 Task: Change the Unicode version to 30 in the integrated.
Action: Mouse moved to (24, 544)
Screenshot: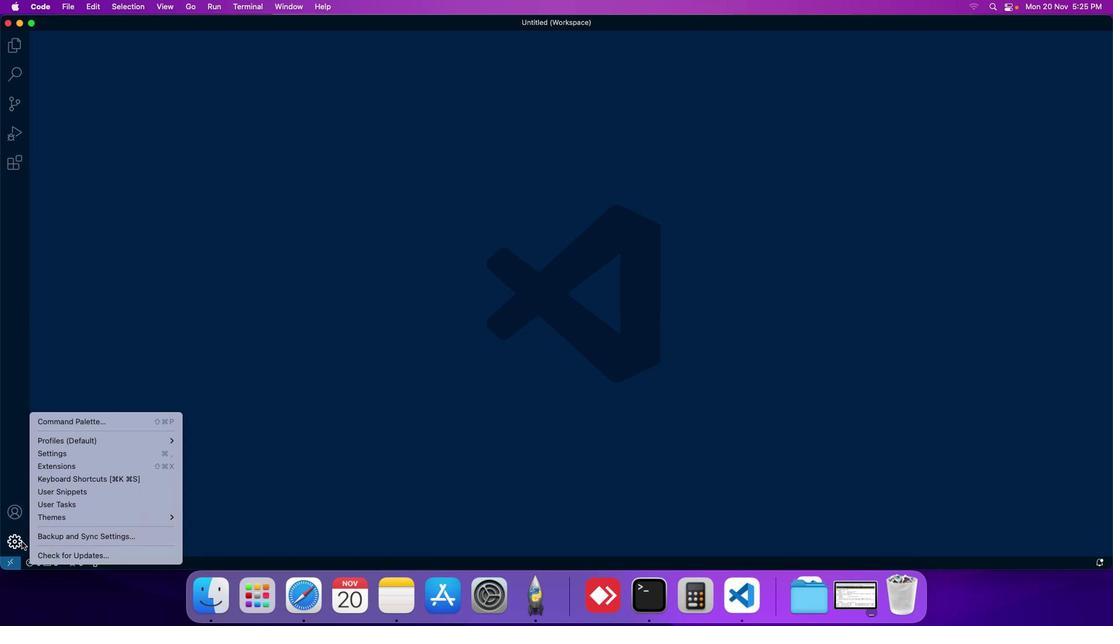 
Action: Mouse pressed left at (24, 544)
Screenshot: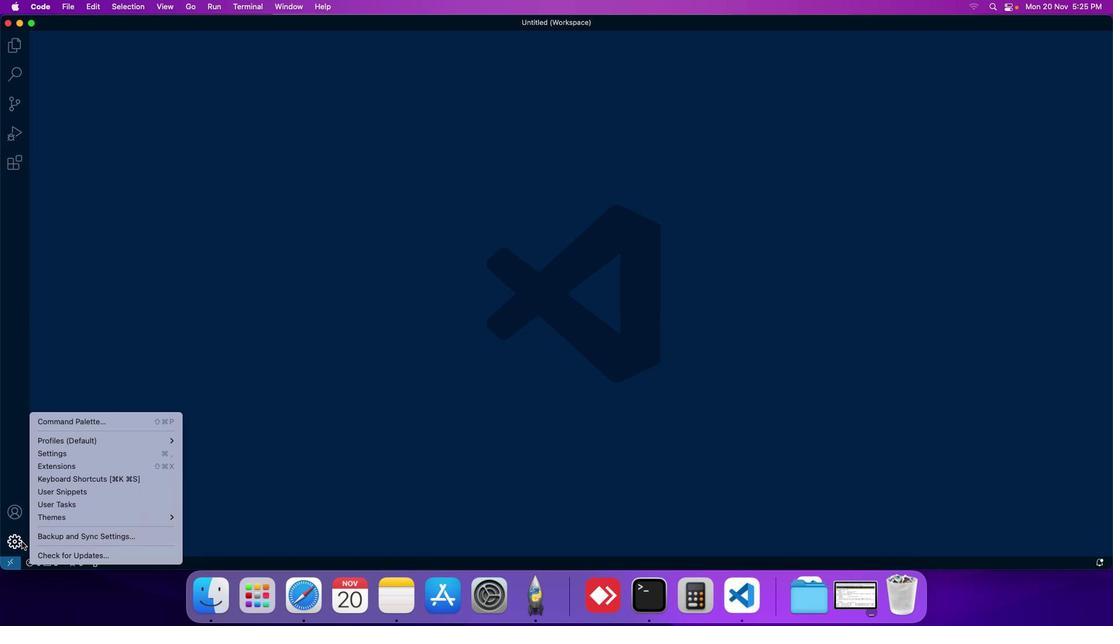 
Action: Mouse moved to (45, 461)
Screenshot: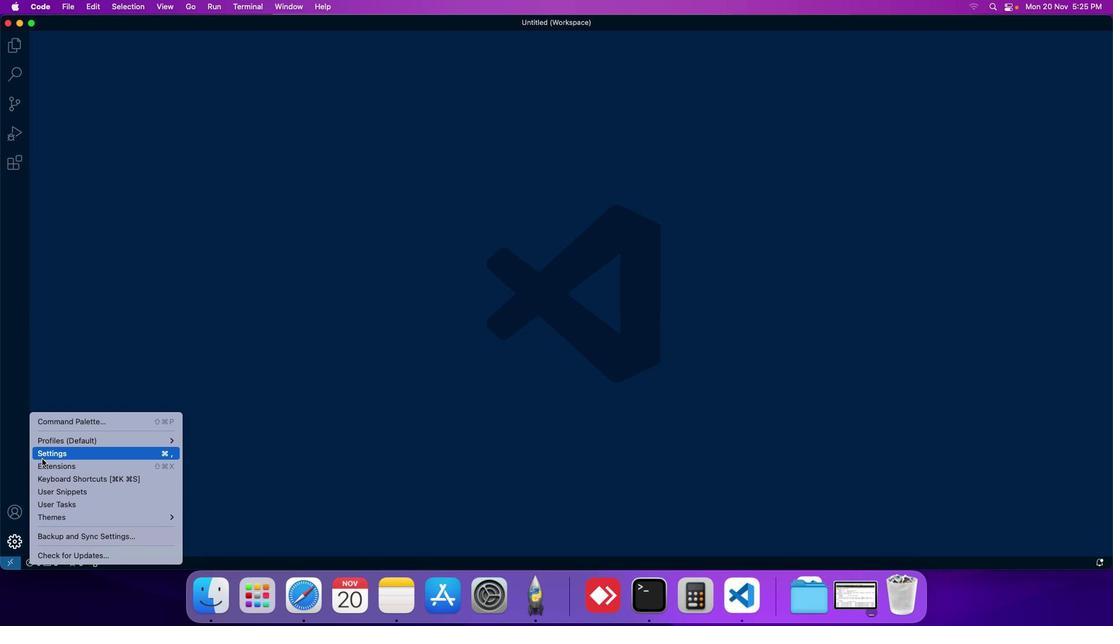 
Action: Mouse pressed left at (45, 461)
Screenshot: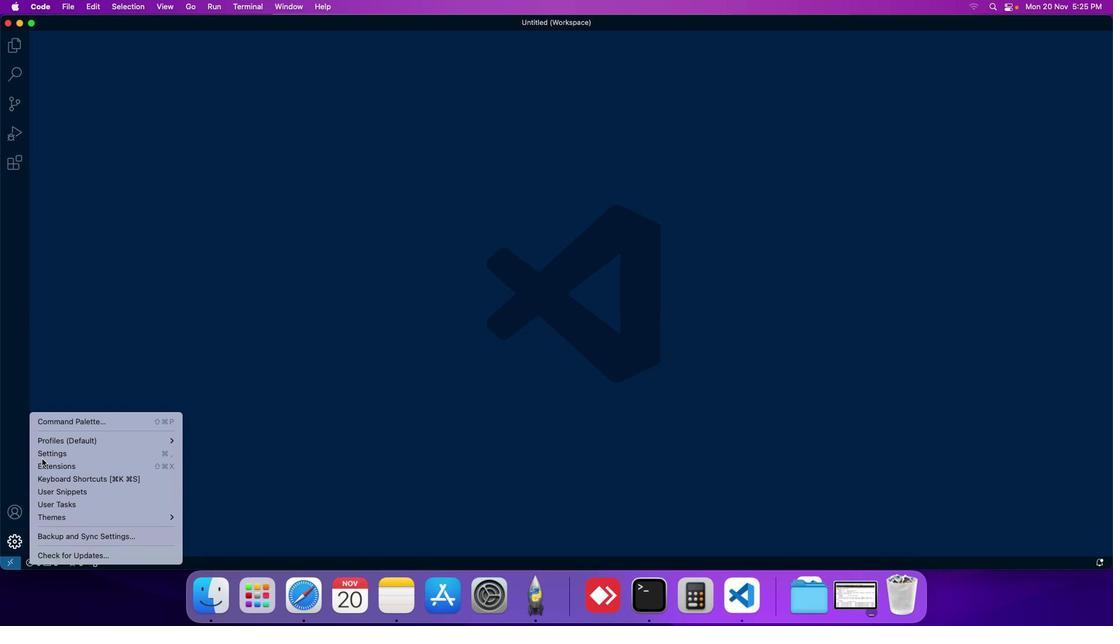 
Action: Mouse moved to (282, 96)
Screenshot: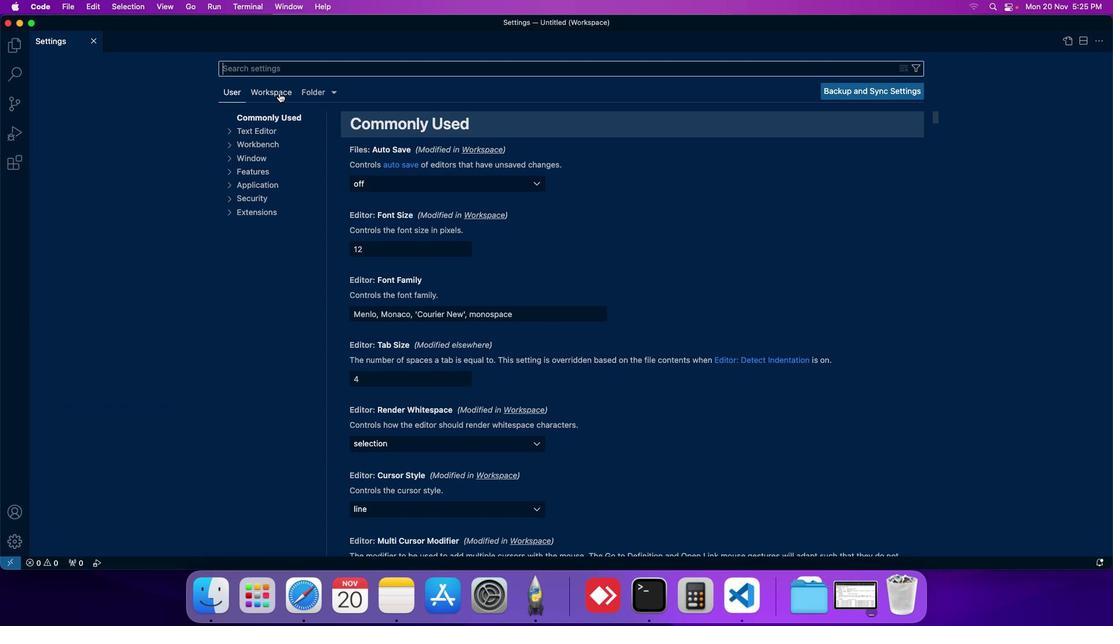 
Action: Mouse pressed left at (282, 96)
Screenshot: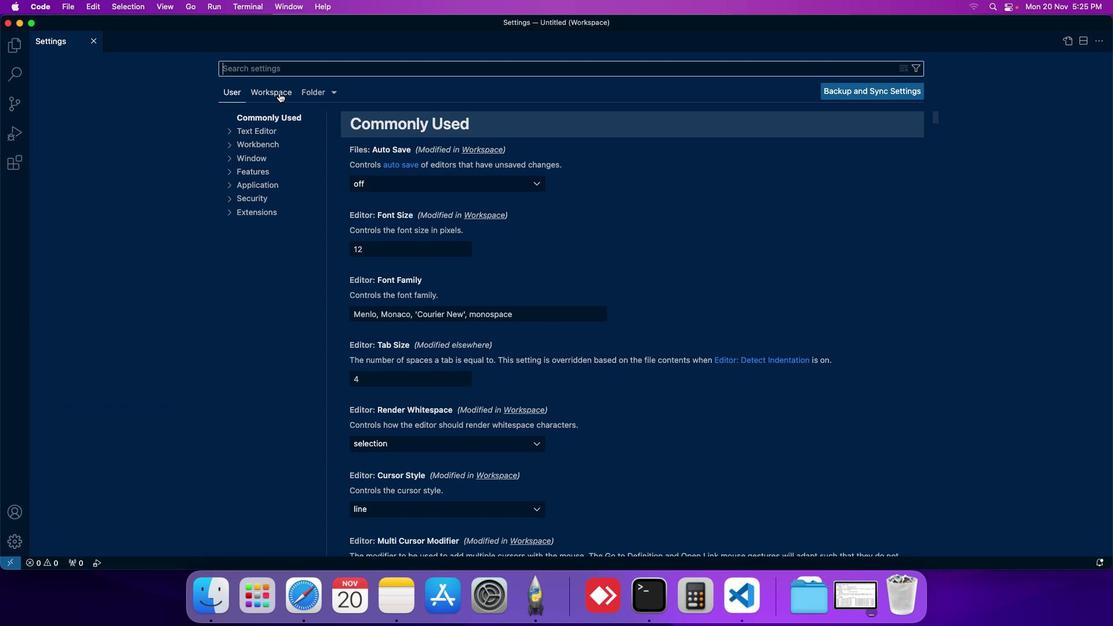 
Action: Mouse moved to (258, 172)
Screenshot: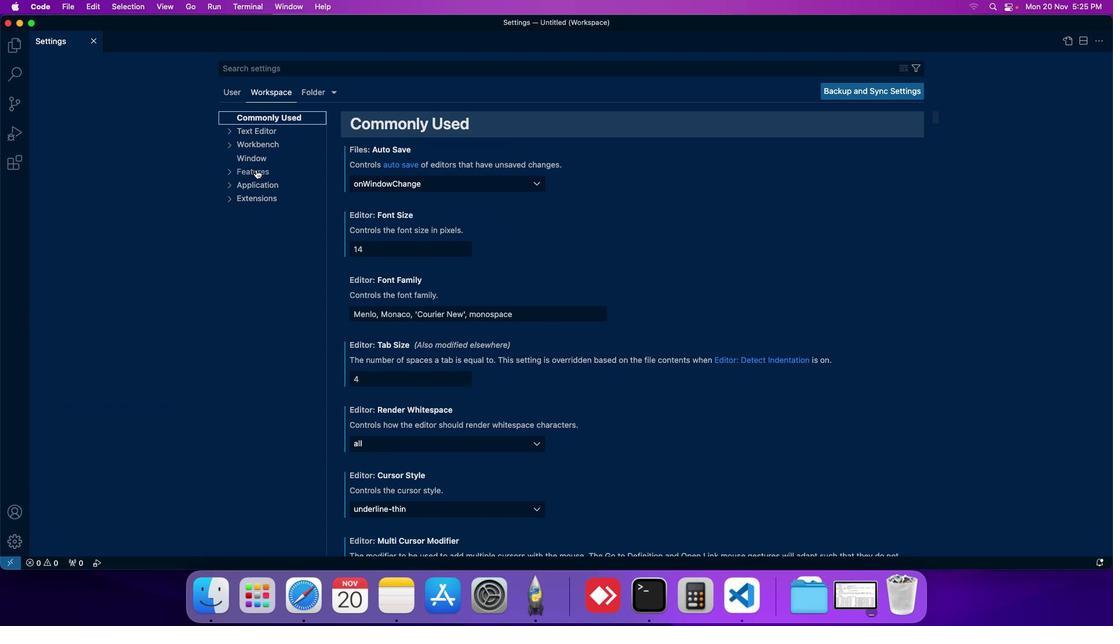 
Action: Mouse pressed left at (258, 172)
Screenshot: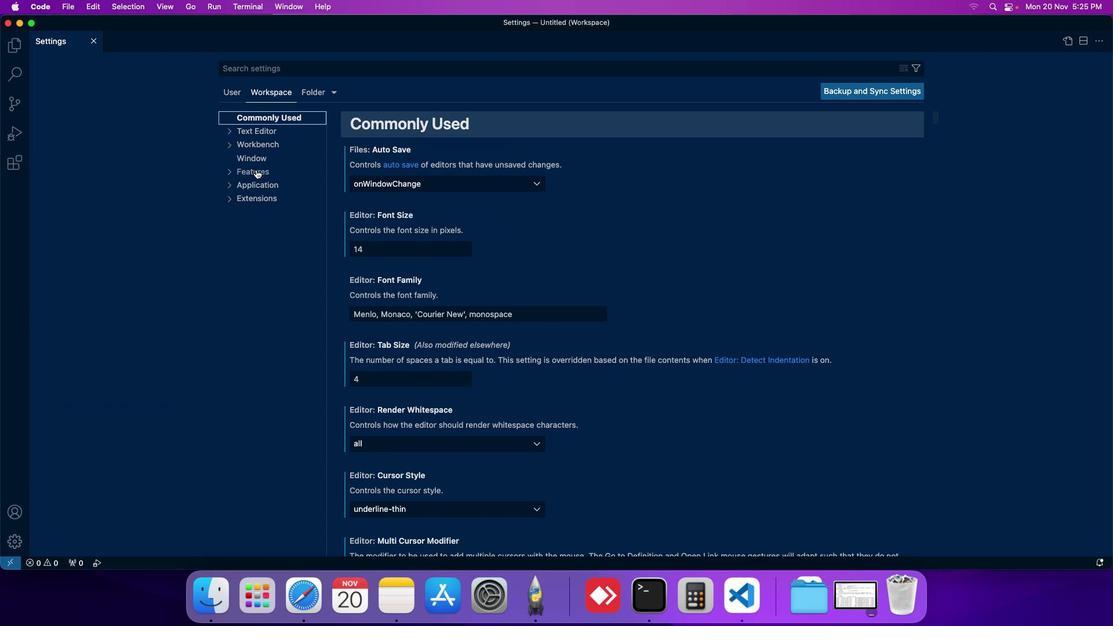 
Action: Mouse moved to (267, 279)
Screenshot: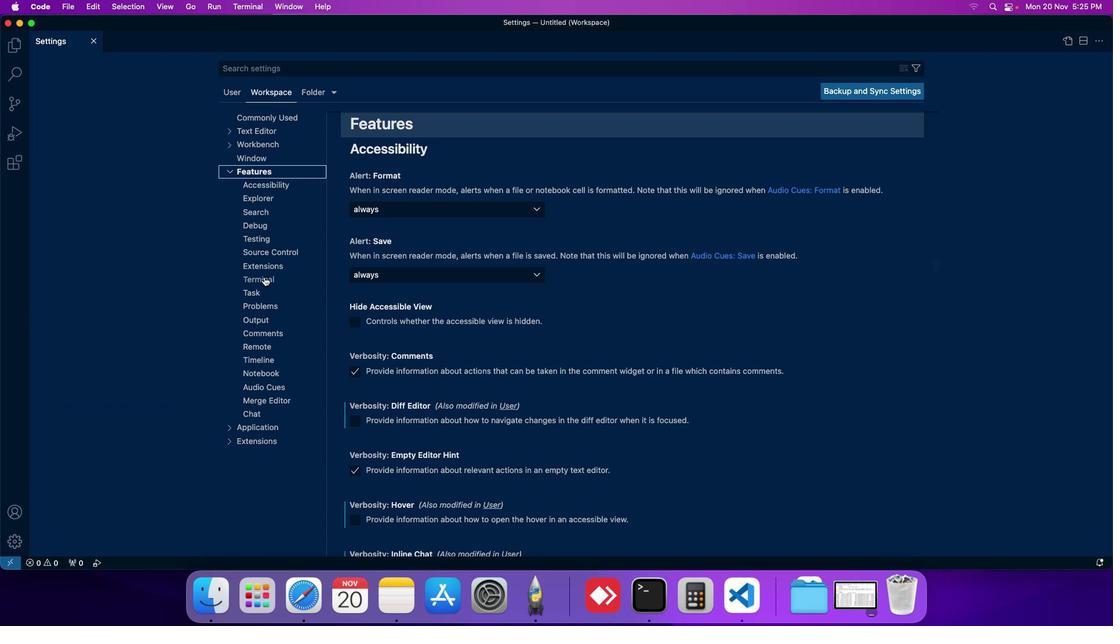 
Action: Mouse pressed left at (267, 279)
Screenshot: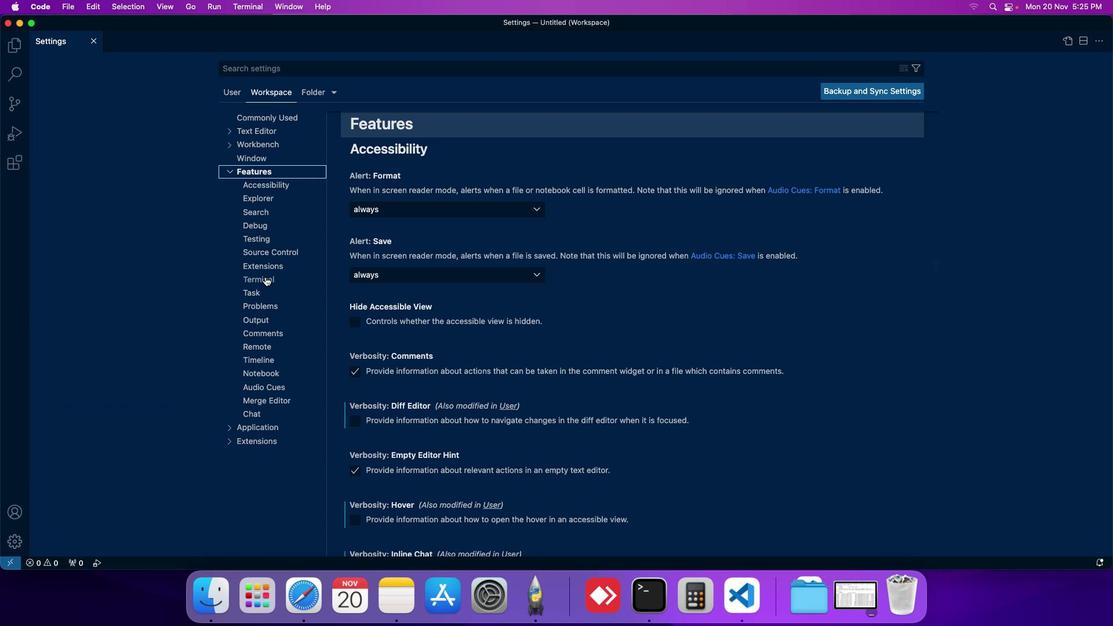 
Action: Mouse moved to (391, 333)
Screenshot: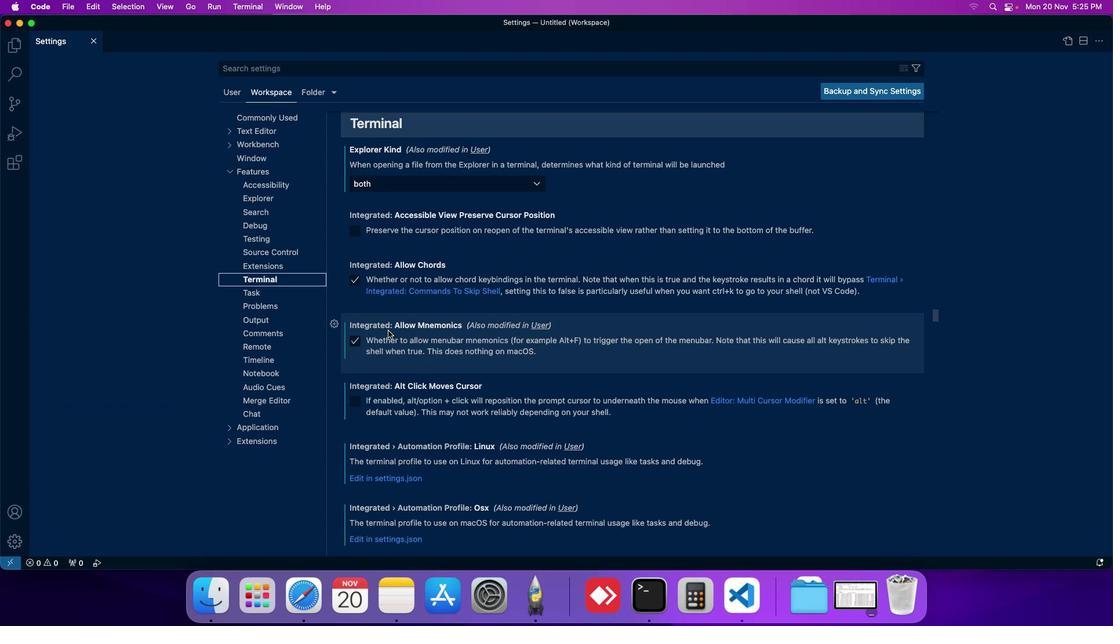 
Action: Mouse scrolled (391, 333) with delta (2, 2)
Screenshot: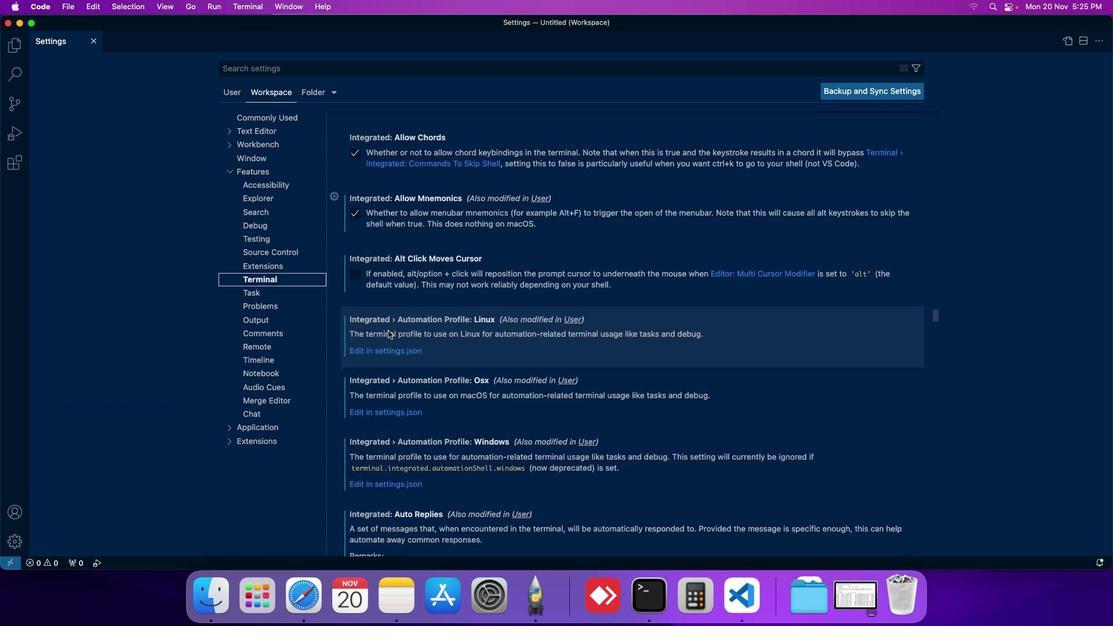 
Action: Mouse scrolled (391, 333) with delta (2, 2)
Screenshot: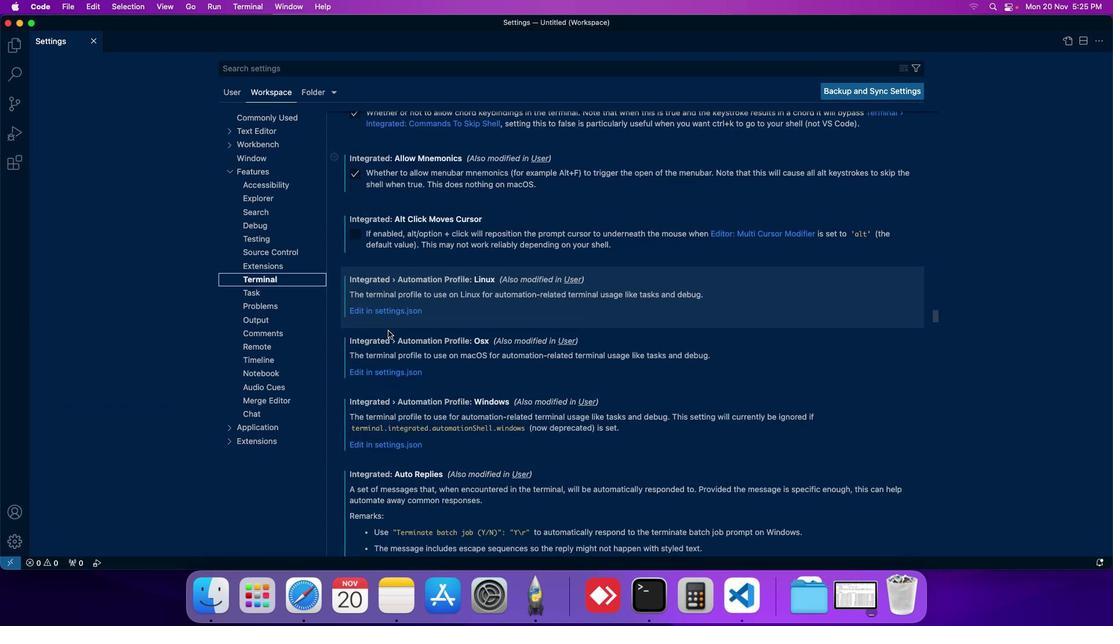 
Action: Mouse scrolled (391, 333) with delta (2, 2)
Screenshot: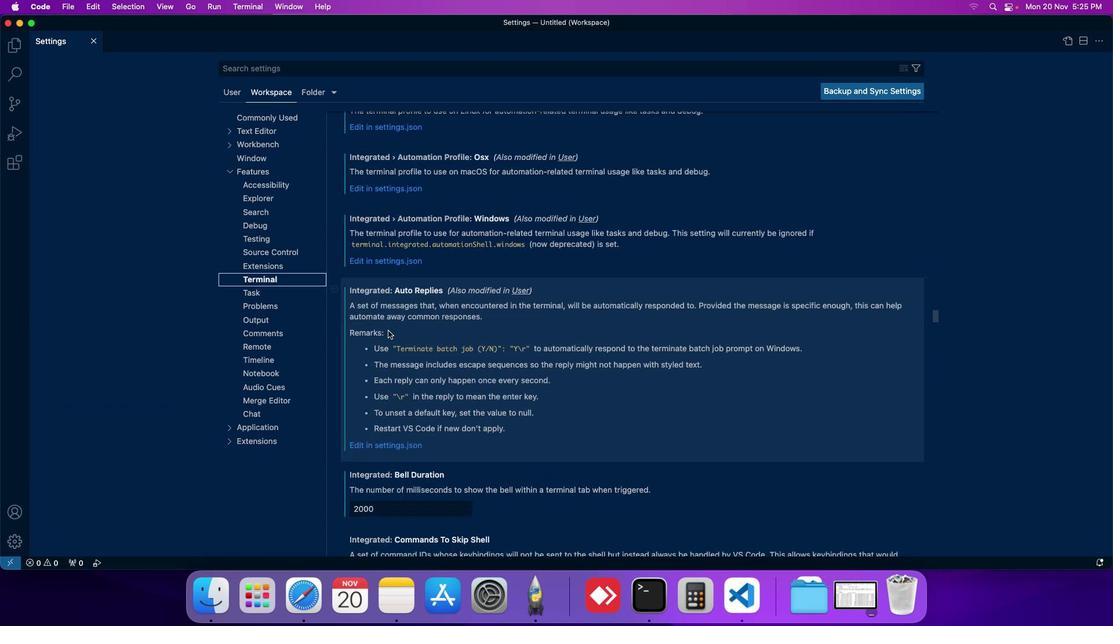 
Action: Mouse scrolled (391, 333) with delta (2, 2)
Screenshot: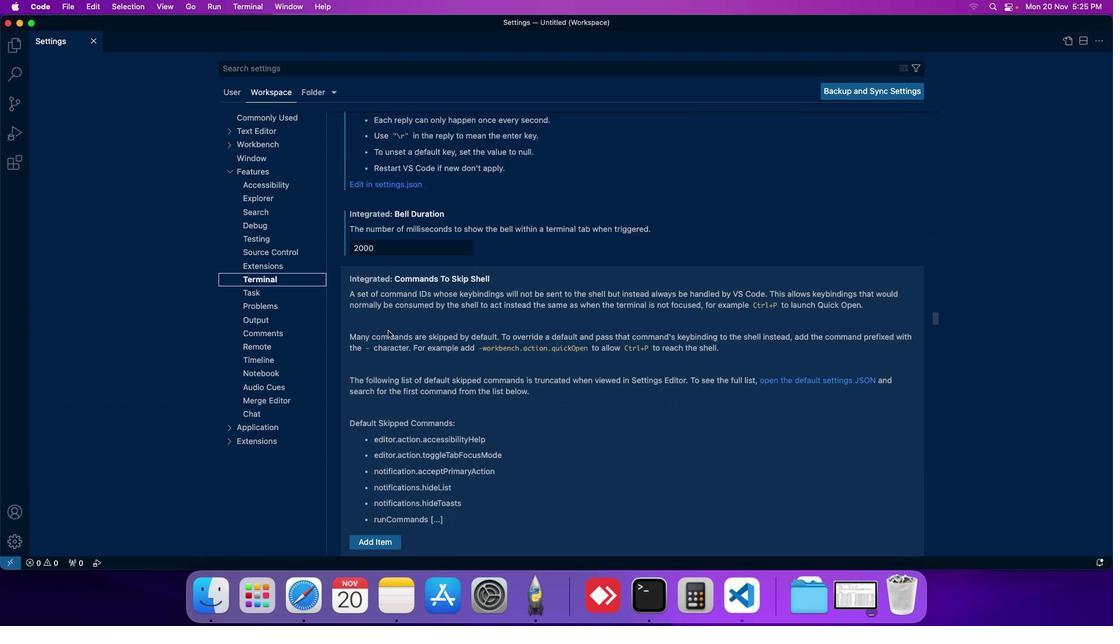 
Action: Mouse scrolled (391, 333) with delta (2, 2)
Screenshot: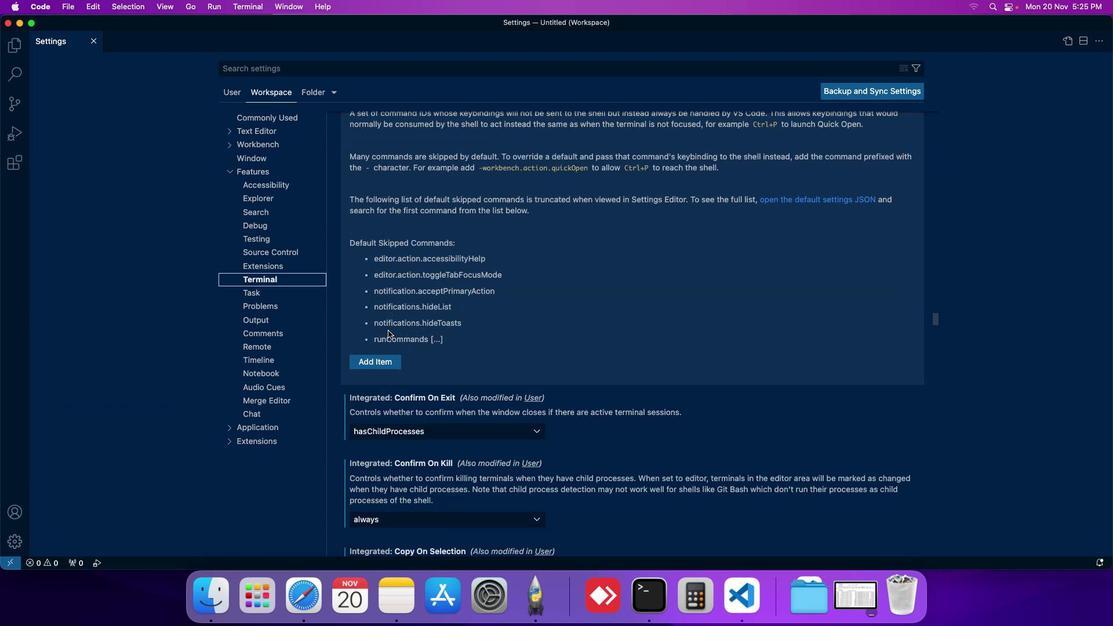 
Action: Mouse scrolled (391, 333) with delta (2, 2)
Screenshot: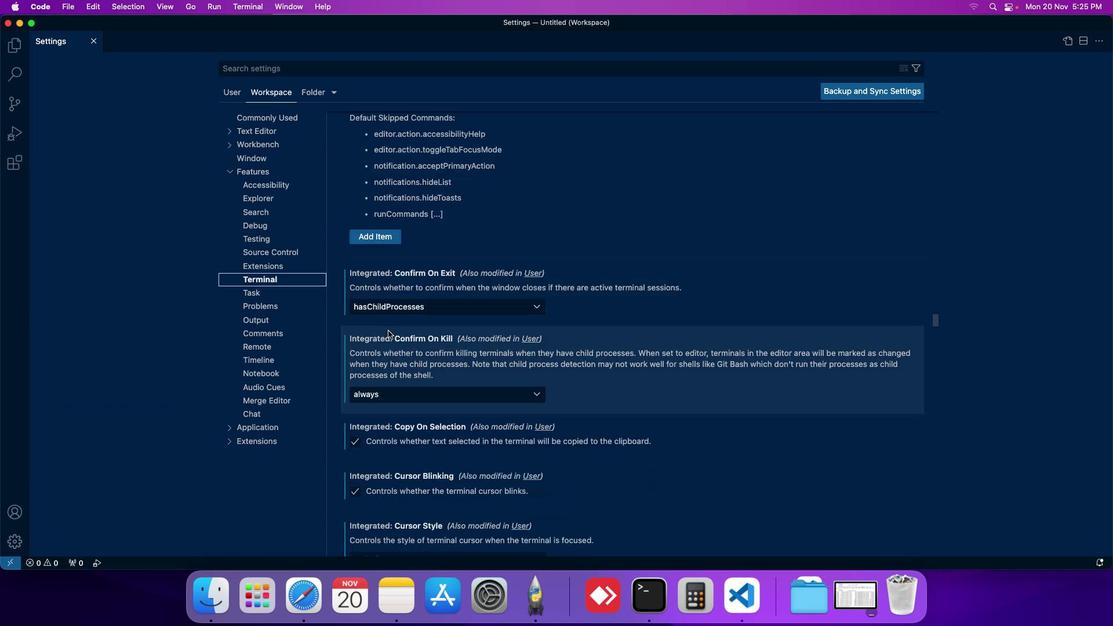 
Action: Mouse scrolled (391, 333) with delta (2, 2)
Screenshot: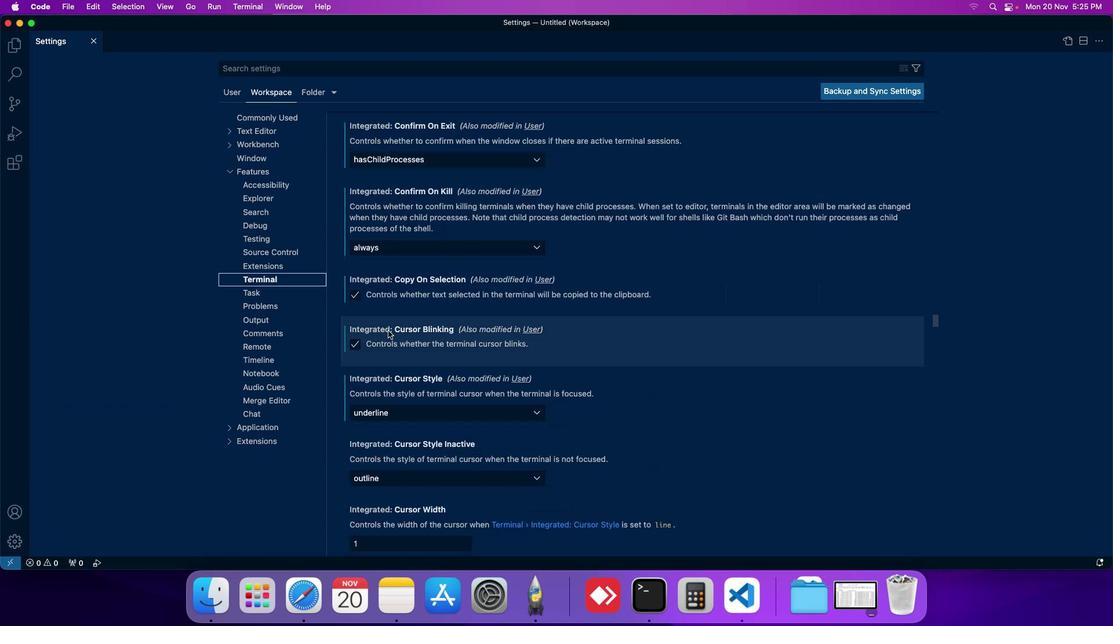 
Action: Mouse scrolled (391, 333) with delta (2, 2)
Screenshot: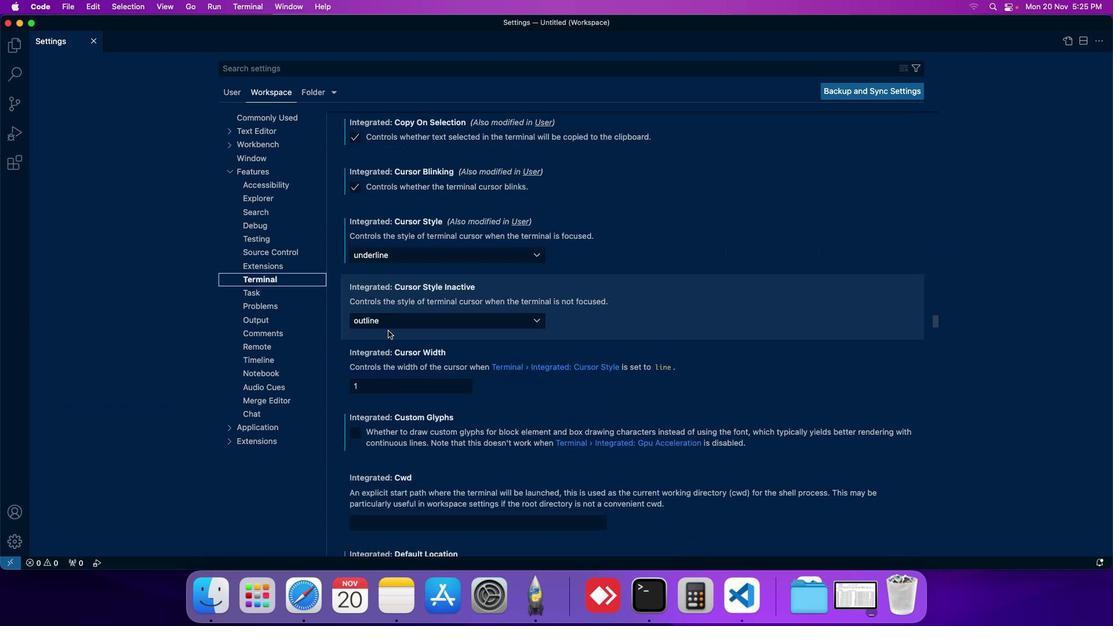 
Action: Mouse scrolled (391, 333) with delta (2, 2)
Screenshot: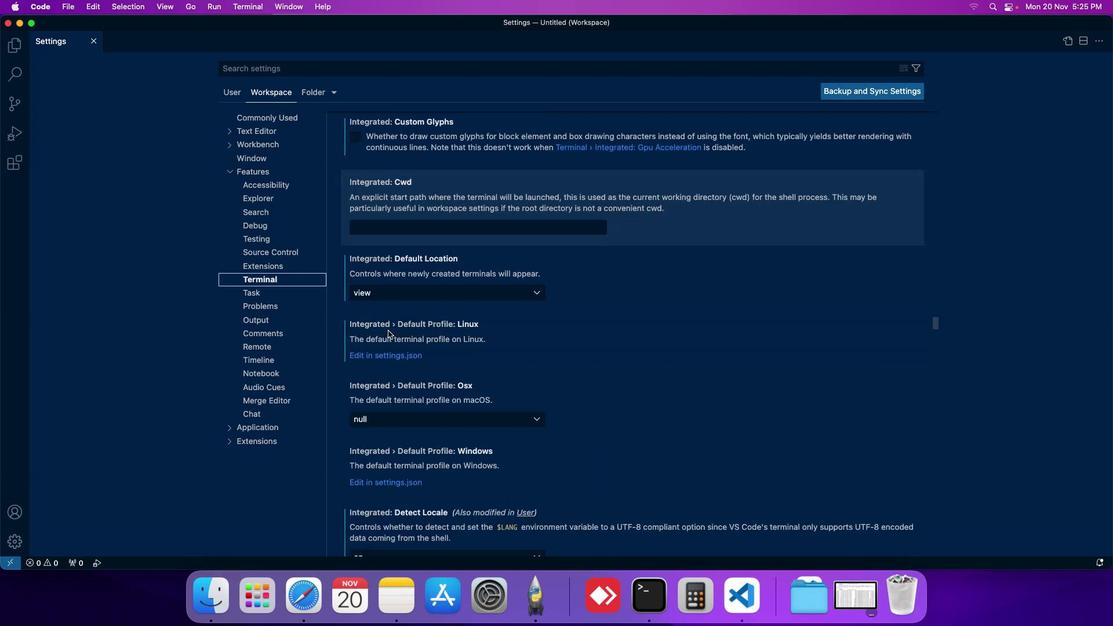 
Action: Mouse scrolled (391, 333) with delta (2, 2)
Screenshot: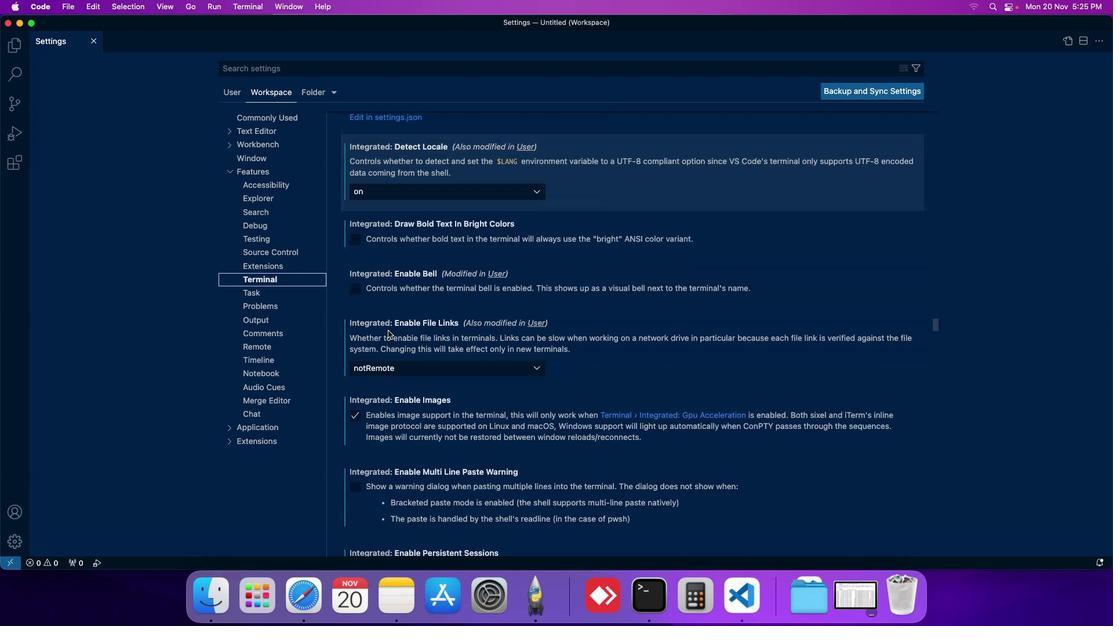 
Action: Mouse scrolled (391, 333) with delta (2, 1)
Screenshot: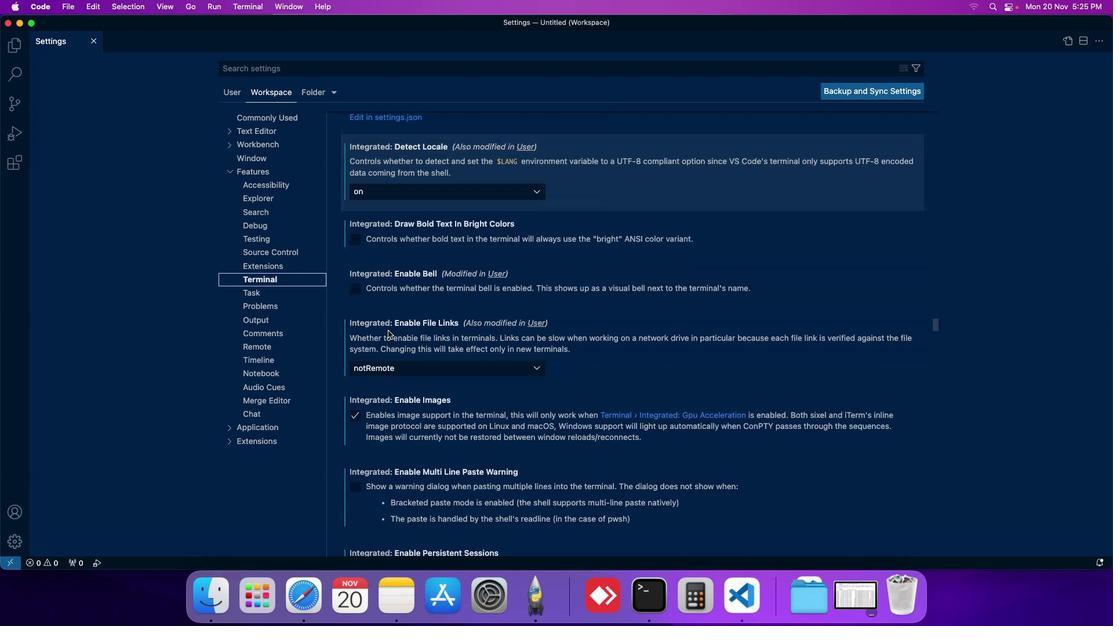 
Action: Mouse scrolled (391, 333) with delta (2, 0)
Screenshot: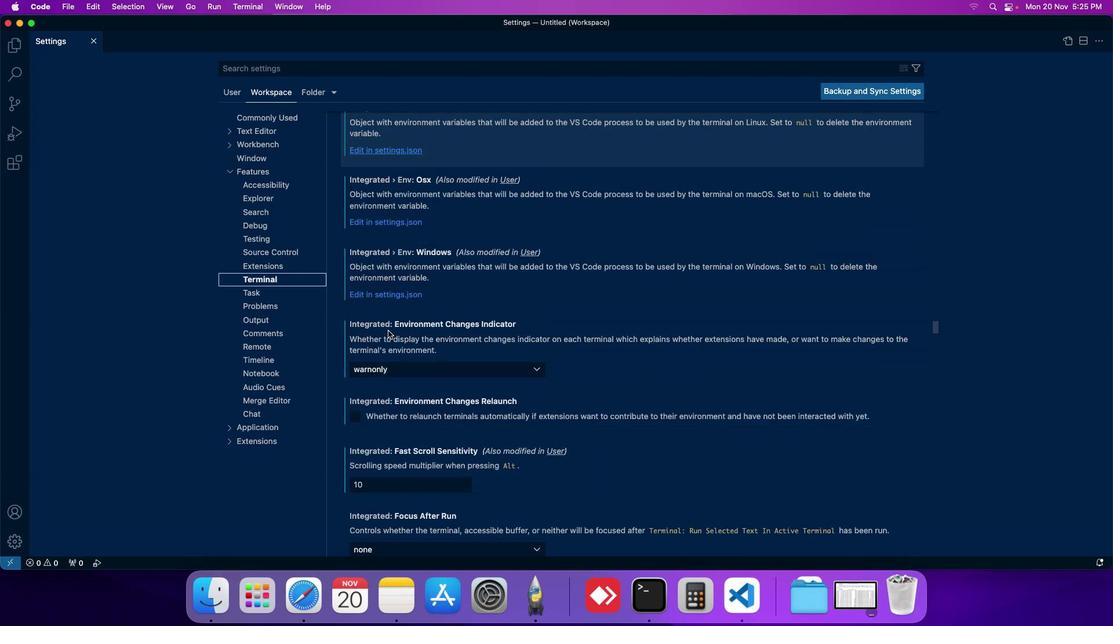 
Action: Mouse scrolled (391, 333) with delta (2, 2)
Screenshot: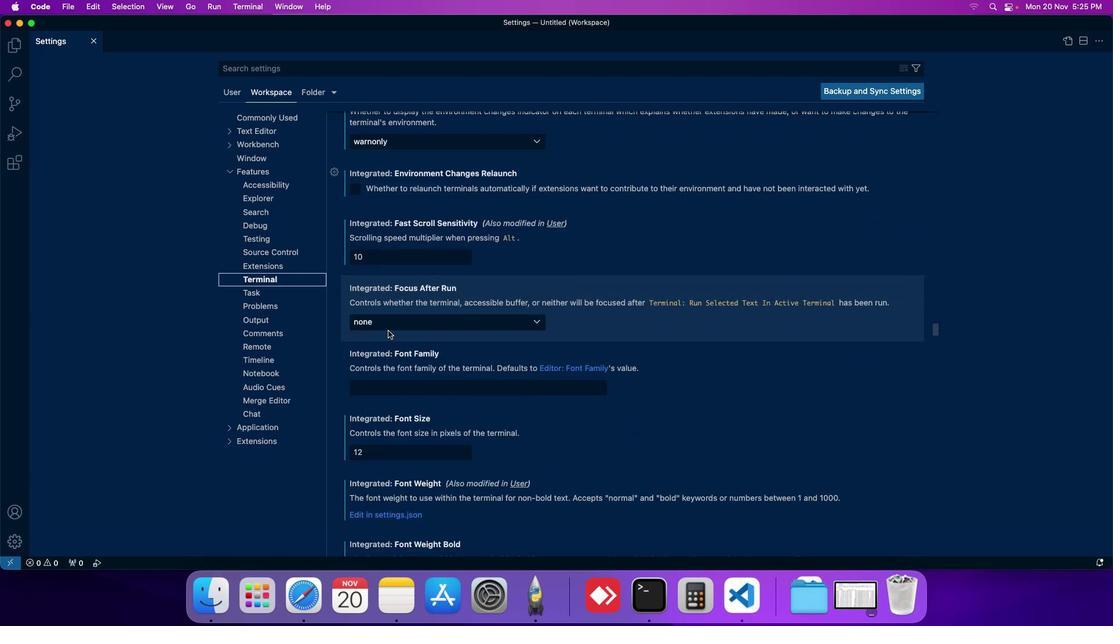 
Action: Mouse scrolled (391, 333) with delta (2, 2)
Screenshot: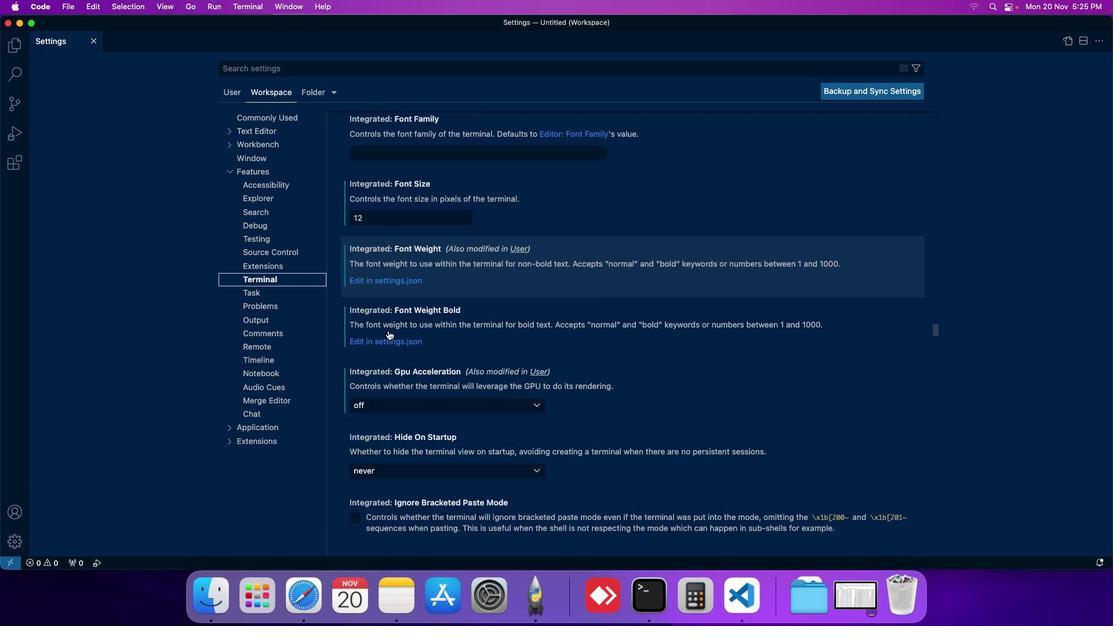
Action: Mouse scrolled (391, 333) with delta (2, 1)
Screenshot: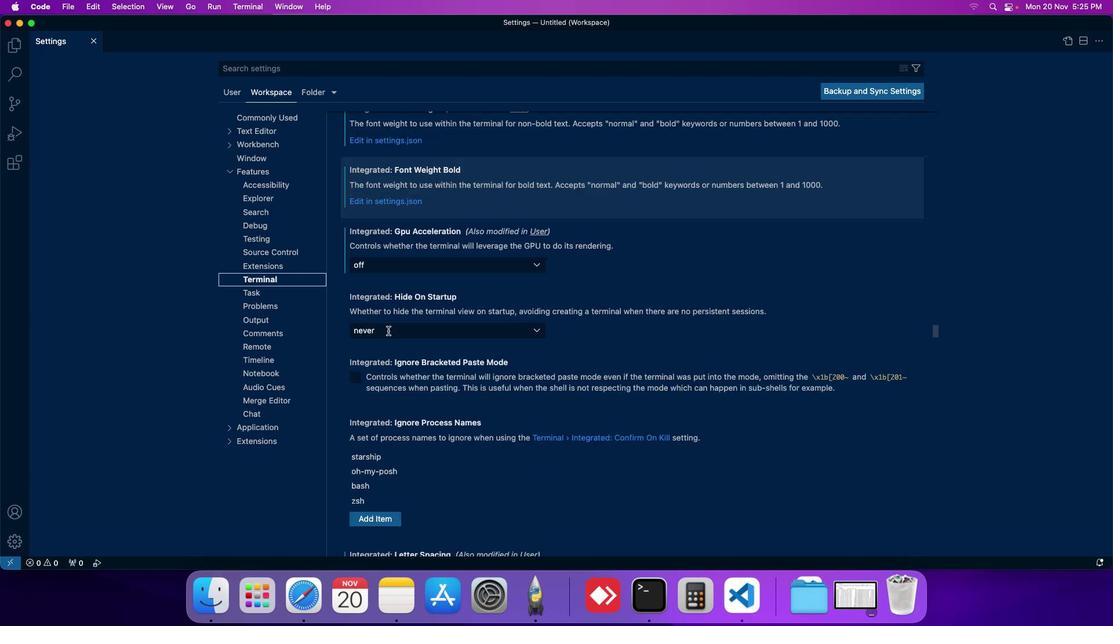 
Action: Mouse scrolled (391, 333) with delta (2, 1)
Screenshot: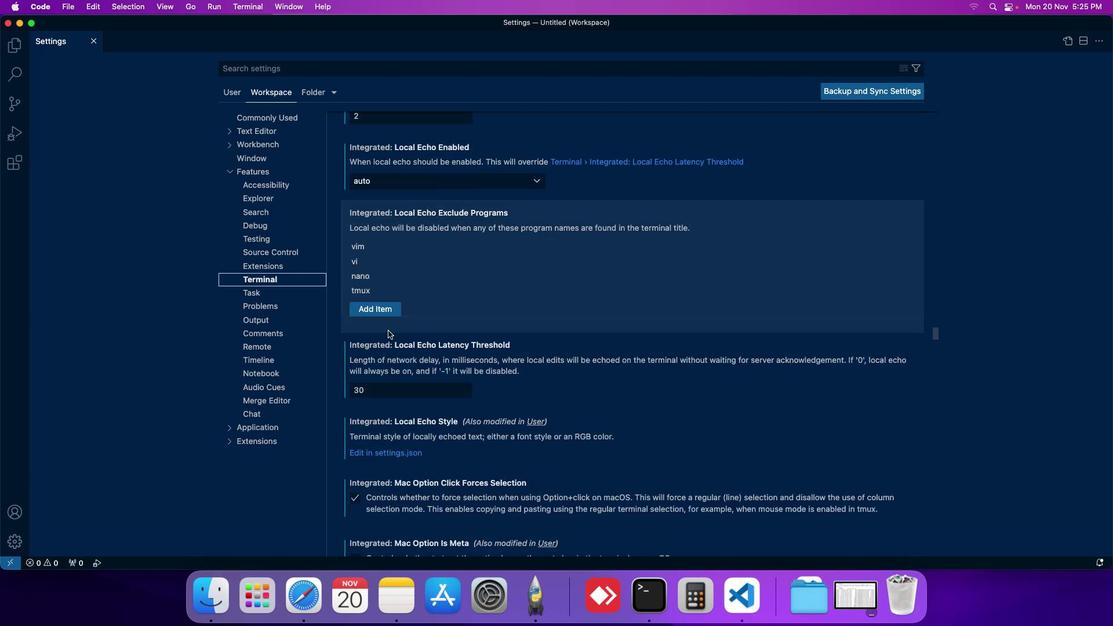 
Action: Mouse scrolled (391, 333) with delta (2, 2)
Screenshot: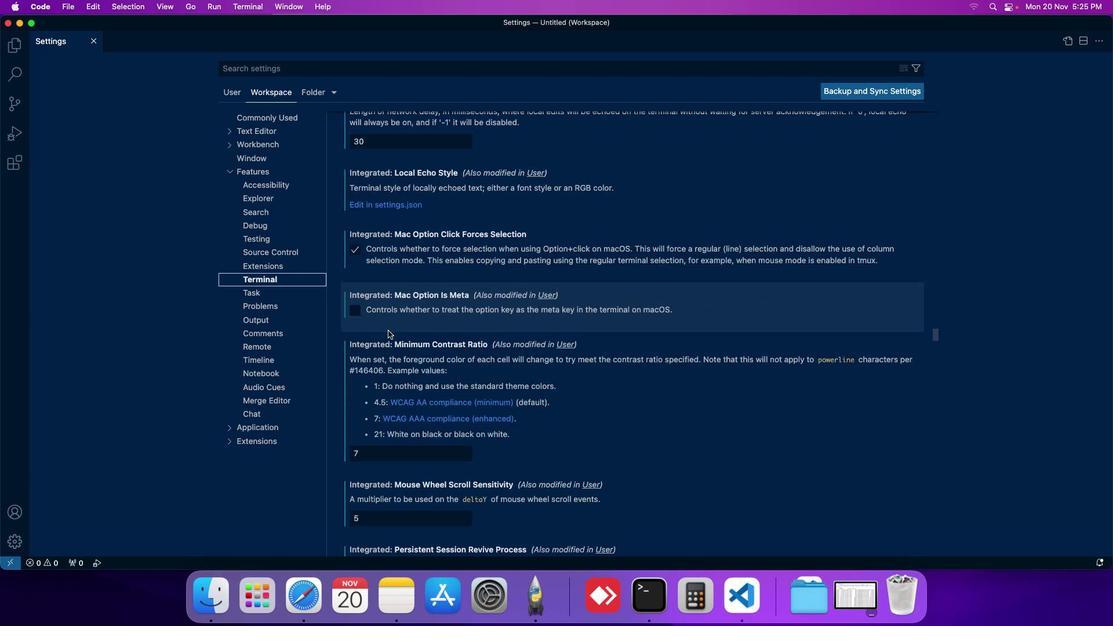 
Action: Mouse scrolled (391, 333) with delta (2, 2)
Screenshot: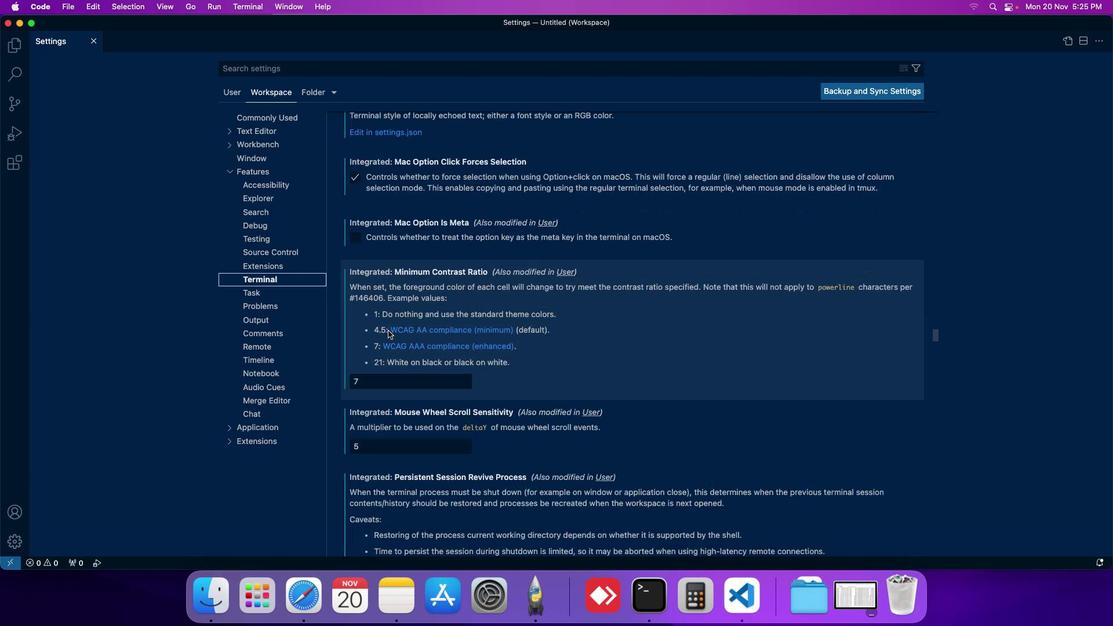 
Action: Mouse scrolled (391, 333) with delta (2, 2)
Screenshot: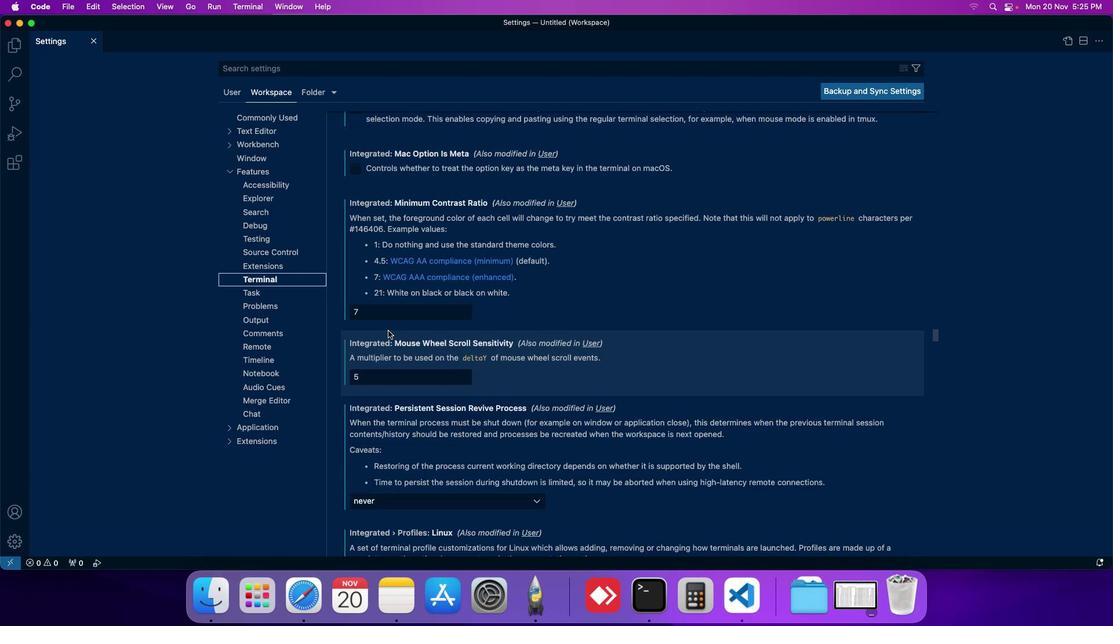 
Action: Mouse scrolled (391, 333) with delta (2, 2)
Screenshot: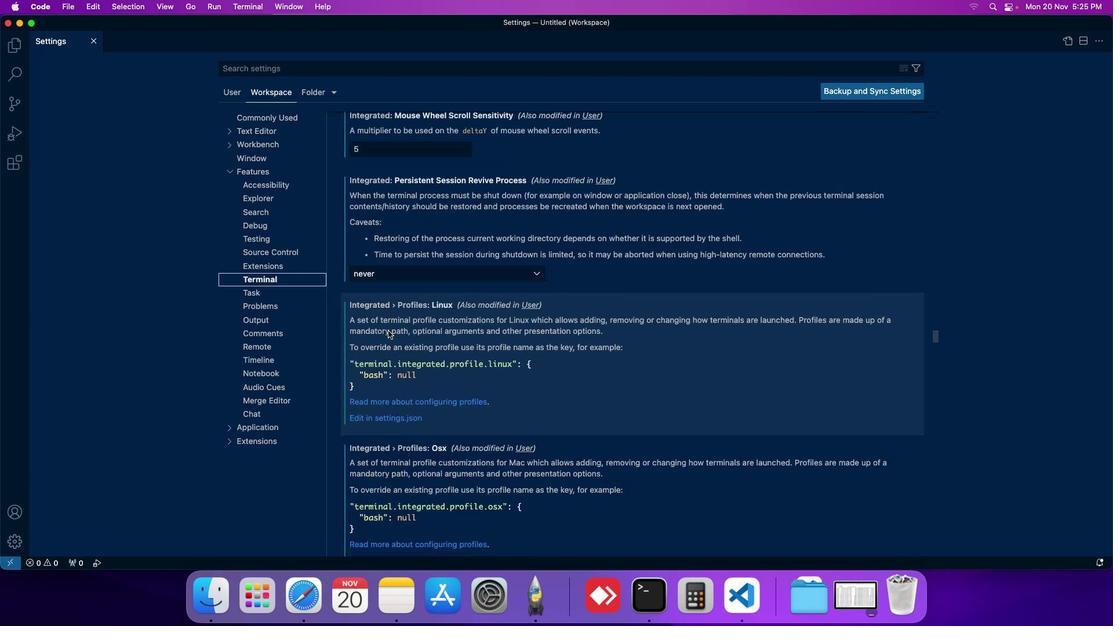 
Action: Mouse scrolled (391, 333) with delta (2, 2)
Screenshot: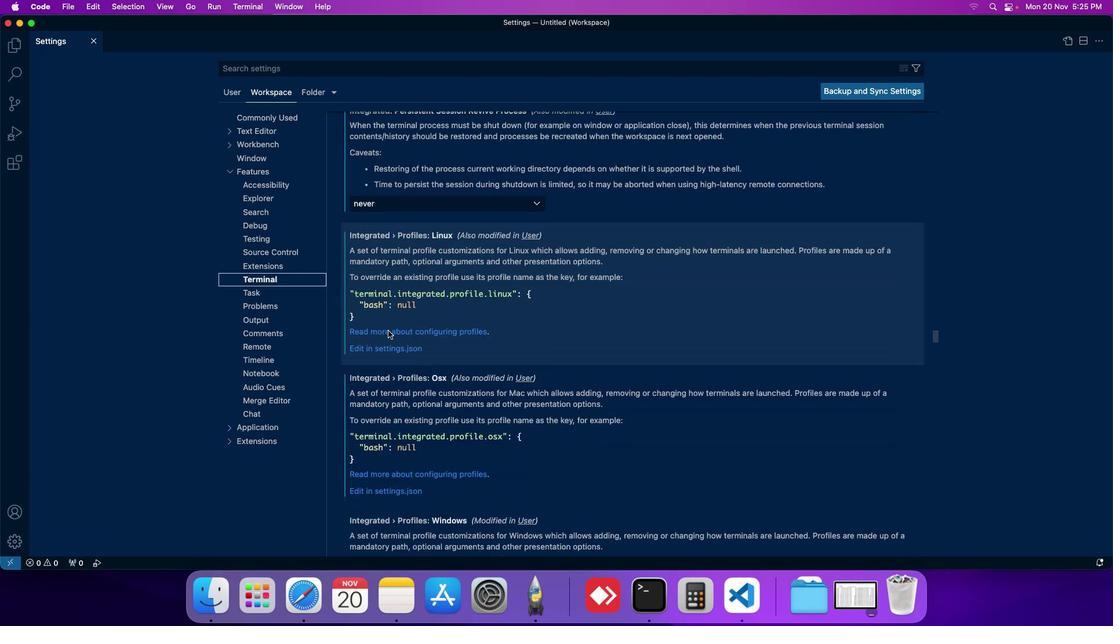 
Action: Mouse scrolled (391, 333) with delta (2, 2)
Screenshot: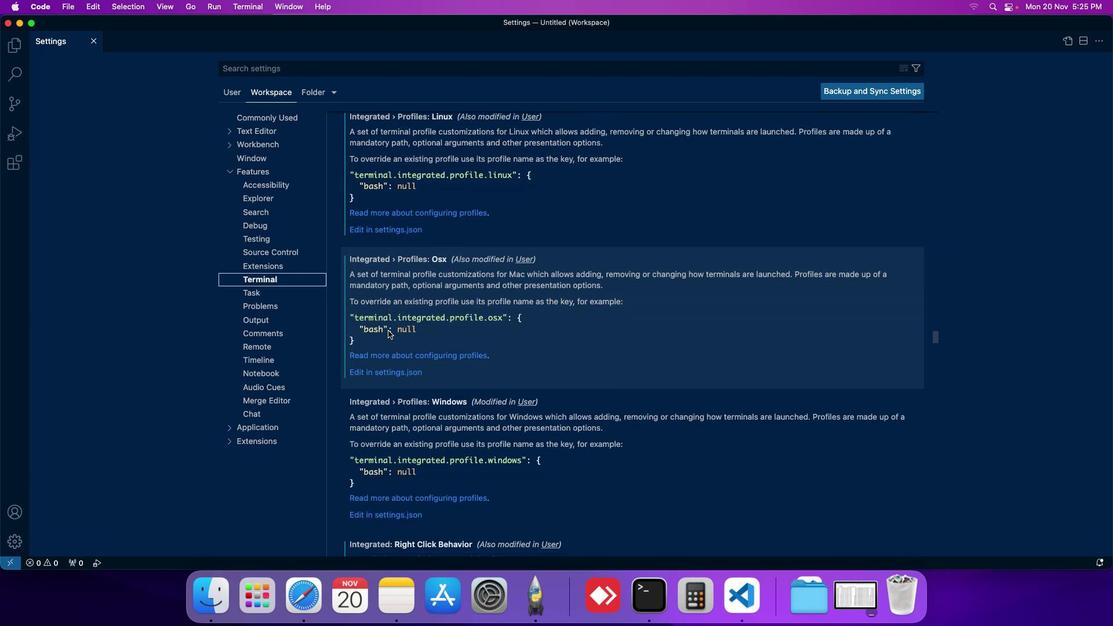 
Action: Mouse scrolled (391, 333) with delta (2, 3)
Screenshot: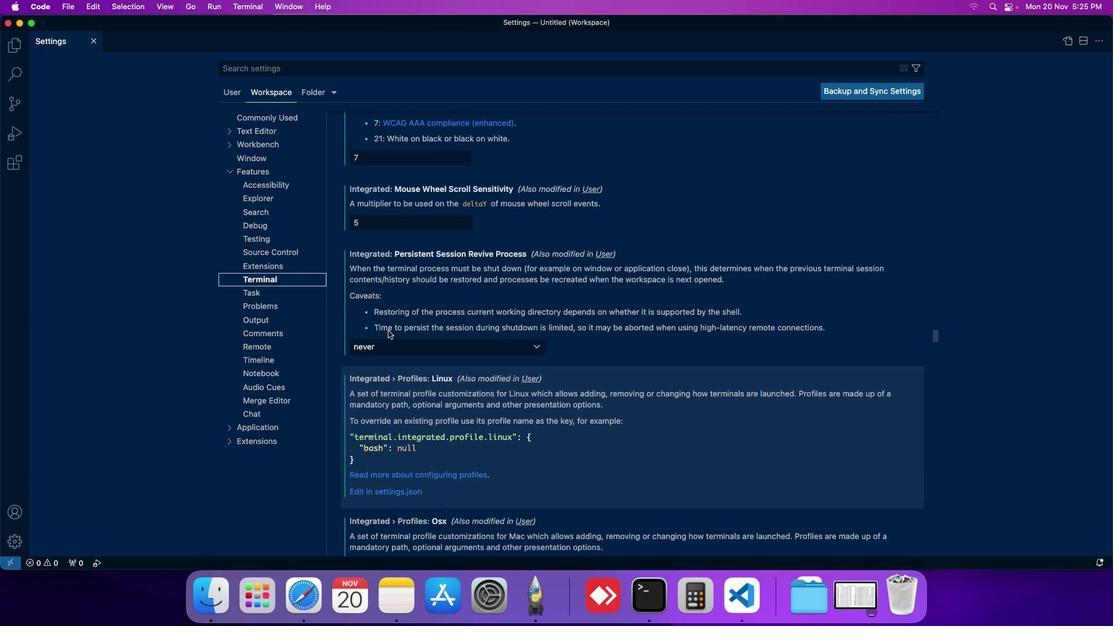 
Action: Mouse scrolled (391, 333) with delta (2, 3)
Screenshot: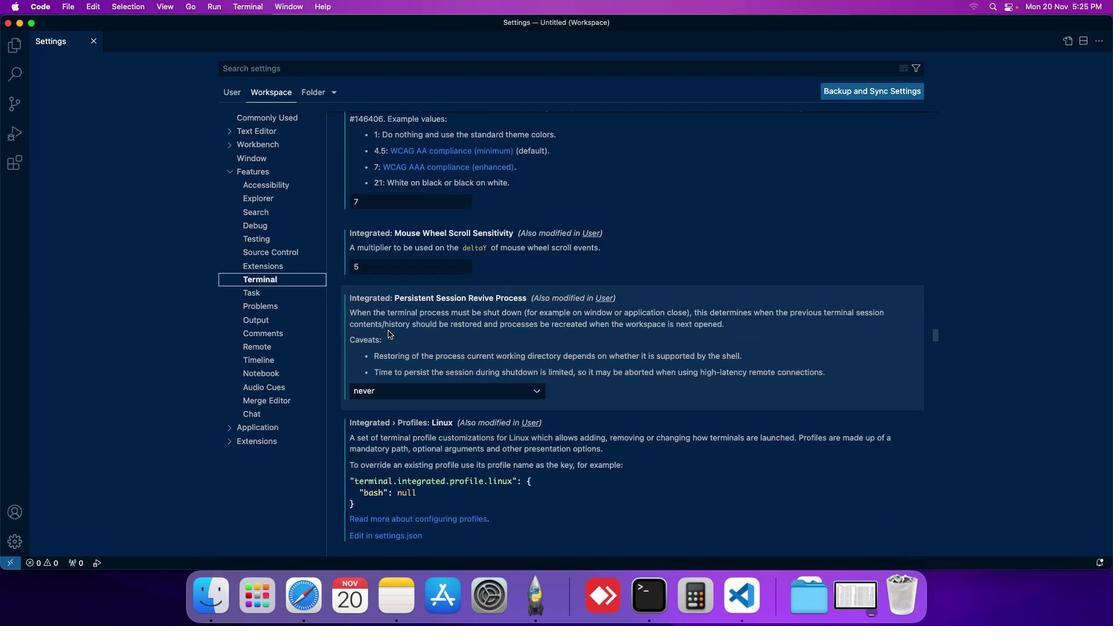 
Action: Mouse scrolled (391, 333) with delta (2, 2)
Screenshot: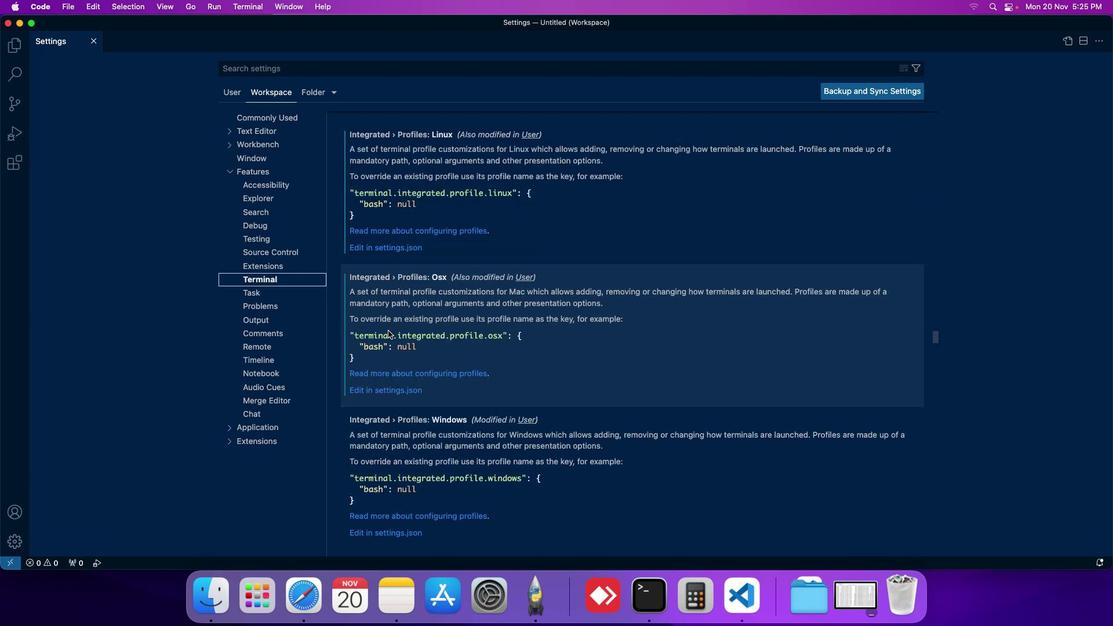 
Action: Mouse scrolled (391, 333) with delta (2, 2)
Screenshot: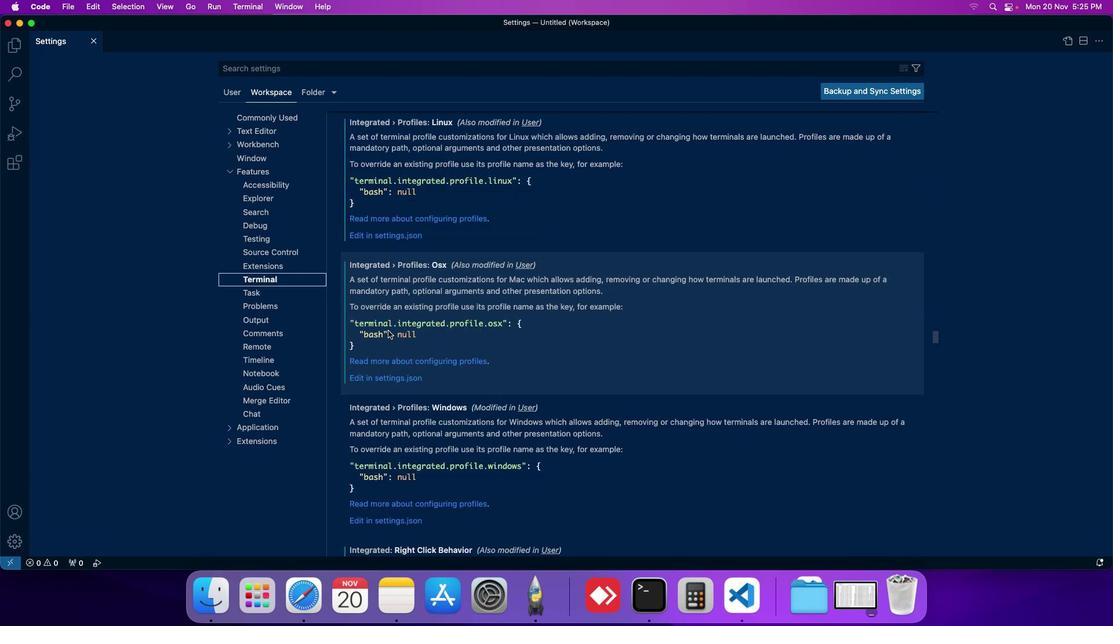 
Action: Mouse scrolled (391, 333) with delta (2, 2)
Screenshot: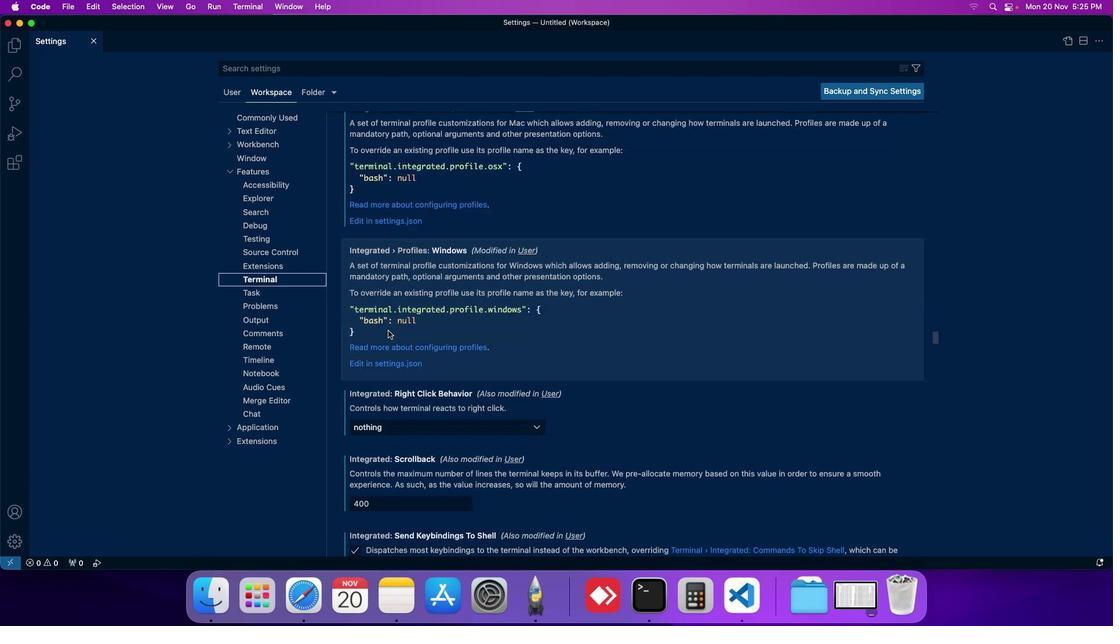 
Action: Mouse scrolled (391, 333) with delta (2, 2)
Screenshot: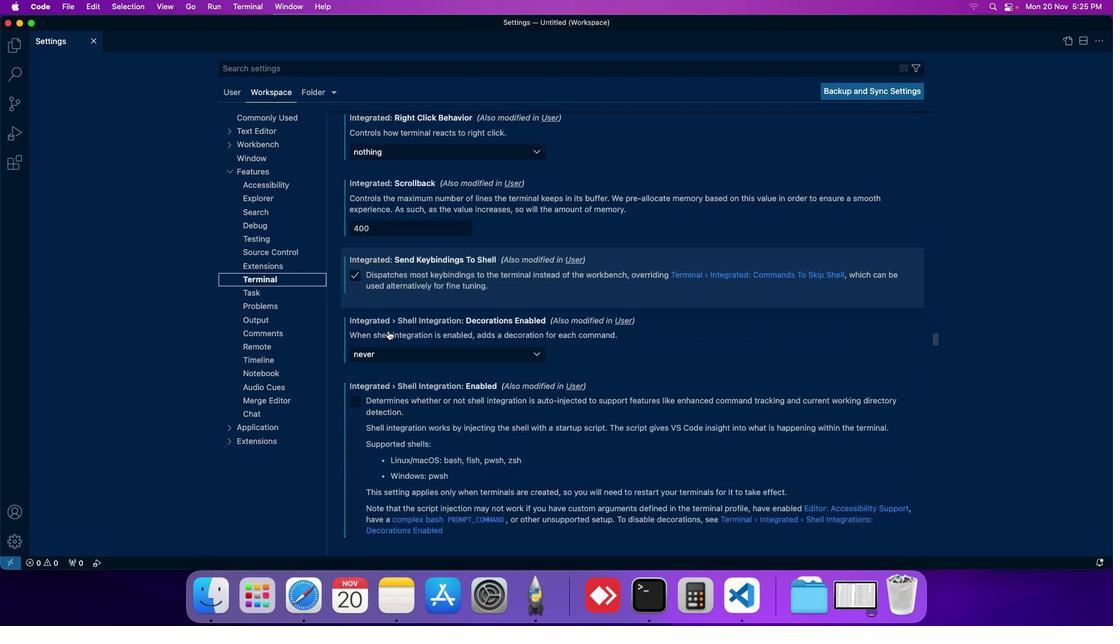 
Action: Mouse scrolled (391, 333) with delta (2, 2)
Screenshot: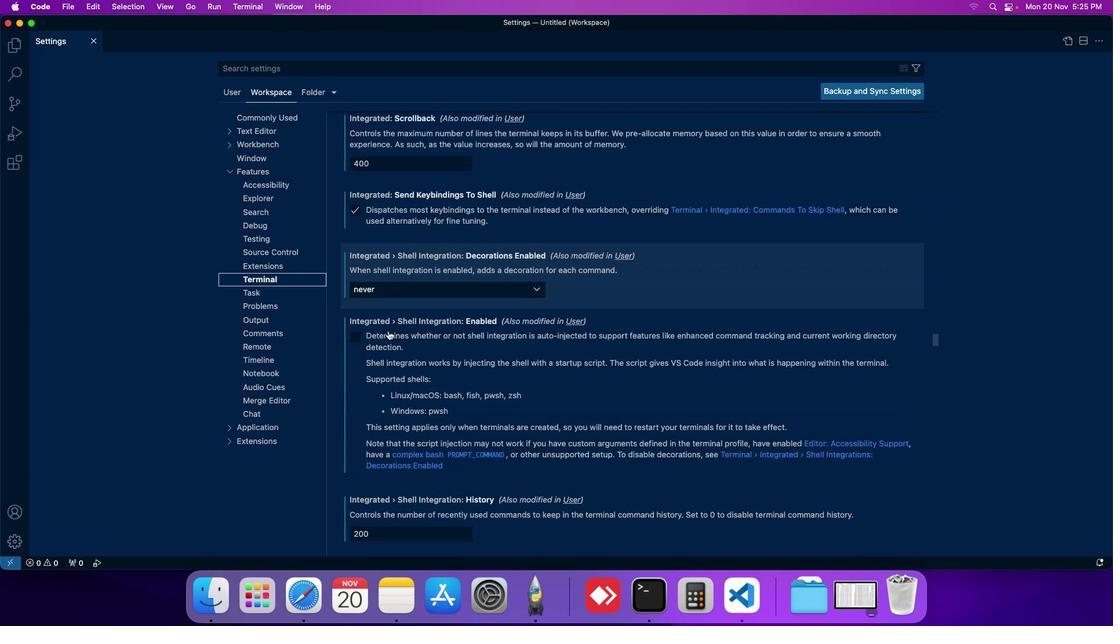 
Action: Mouse scrolled (391, 333) with delta (2, 2)
Screenshot: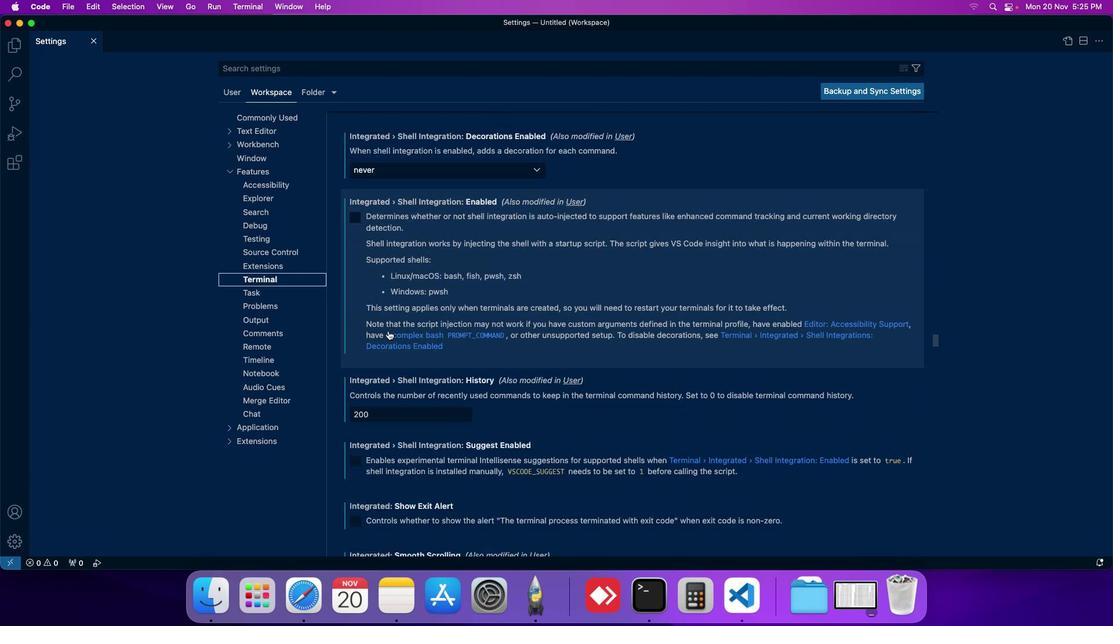 
Action: Mouse scrolled (391, 333) with delta (2, 2)
Screenshot: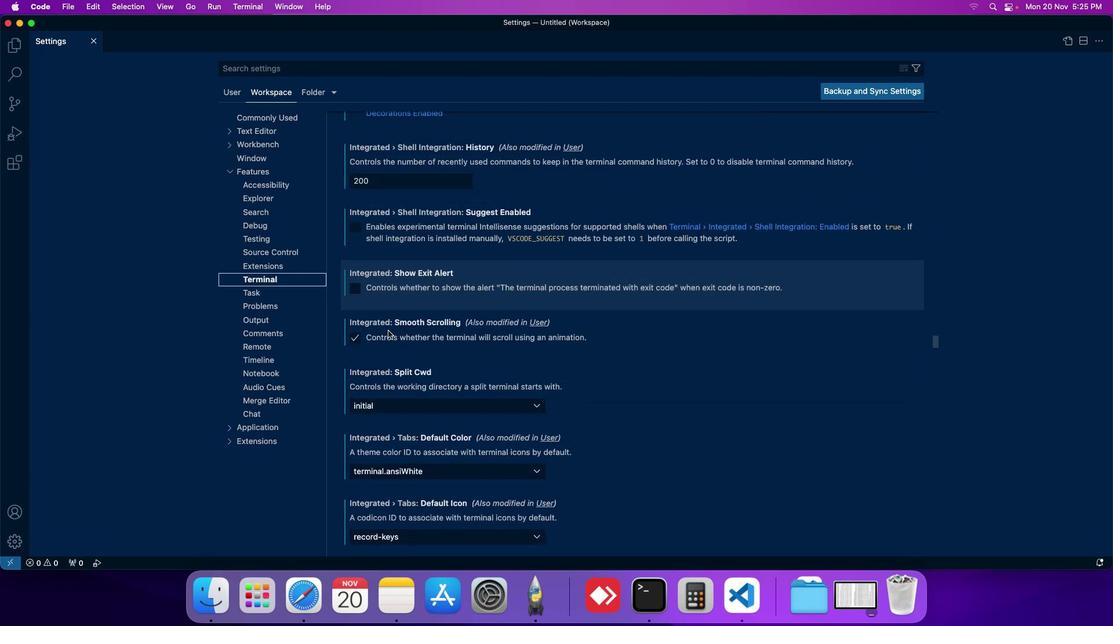 
Action: Mouse scrolled (391, 333) with delta (2, 2)
Screenshot: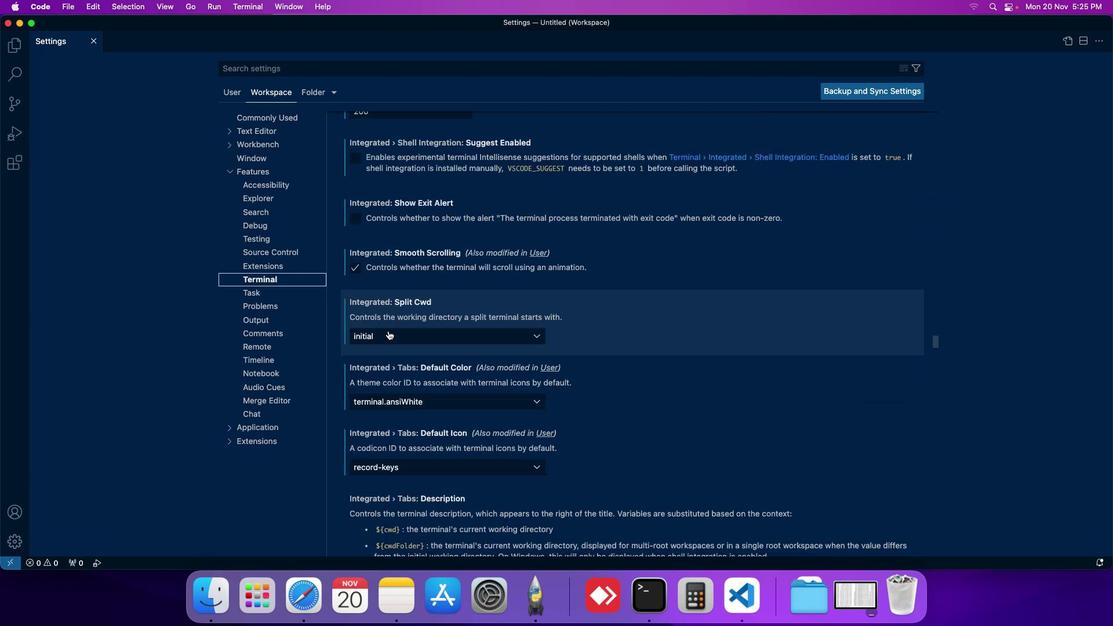 
Action: Mouse scrolled (391, 333) with delta (2, 2)
Screenshot: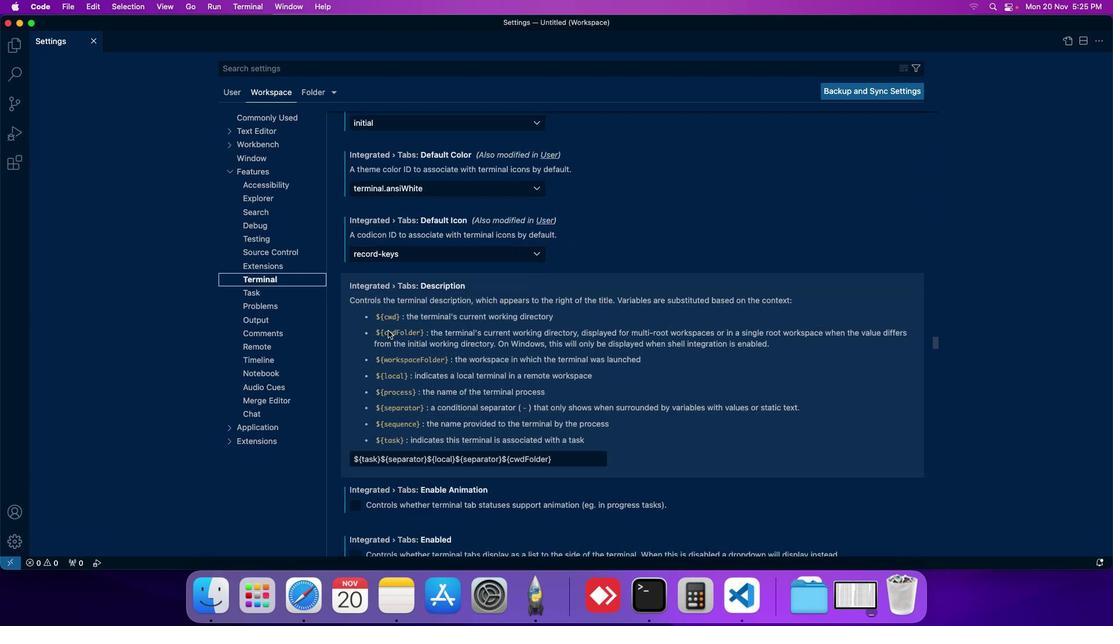 
Action: Mouse scrolled (391, 333) with delta (2, 2)
Screenshot: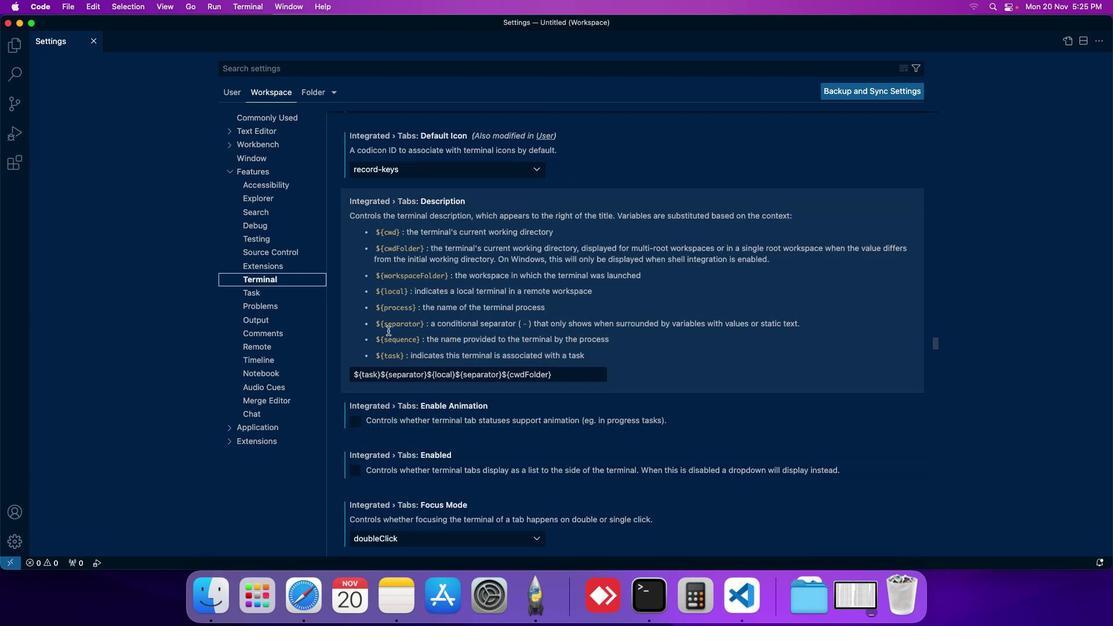 
Action: Mouse scrolled (391, 333) with delta (2, 2)
Screenshot: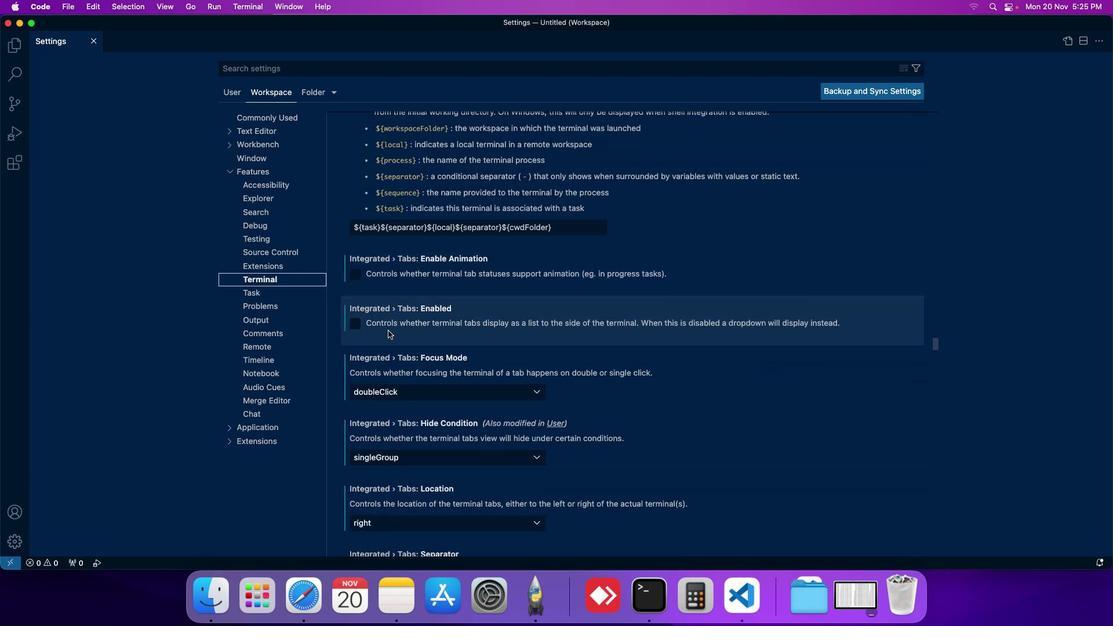 
Action: Mouse scrolled (391, 333) with delta (2, 2)
Screenshot: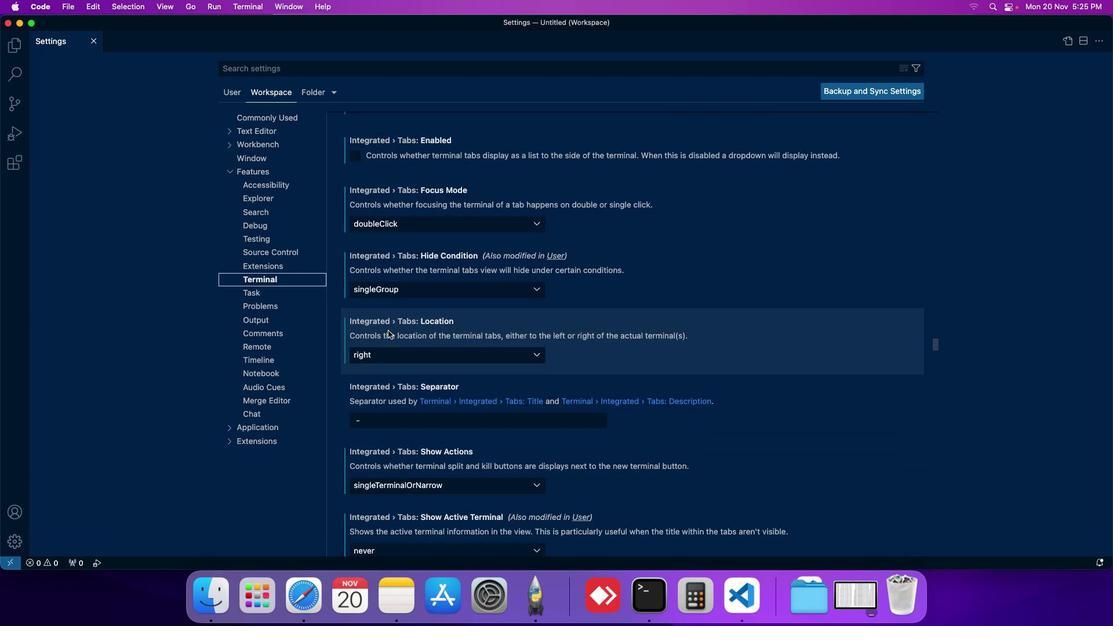 
Action: Mouse scrolled (391, 333) with delta (2, 2)
Screenshot: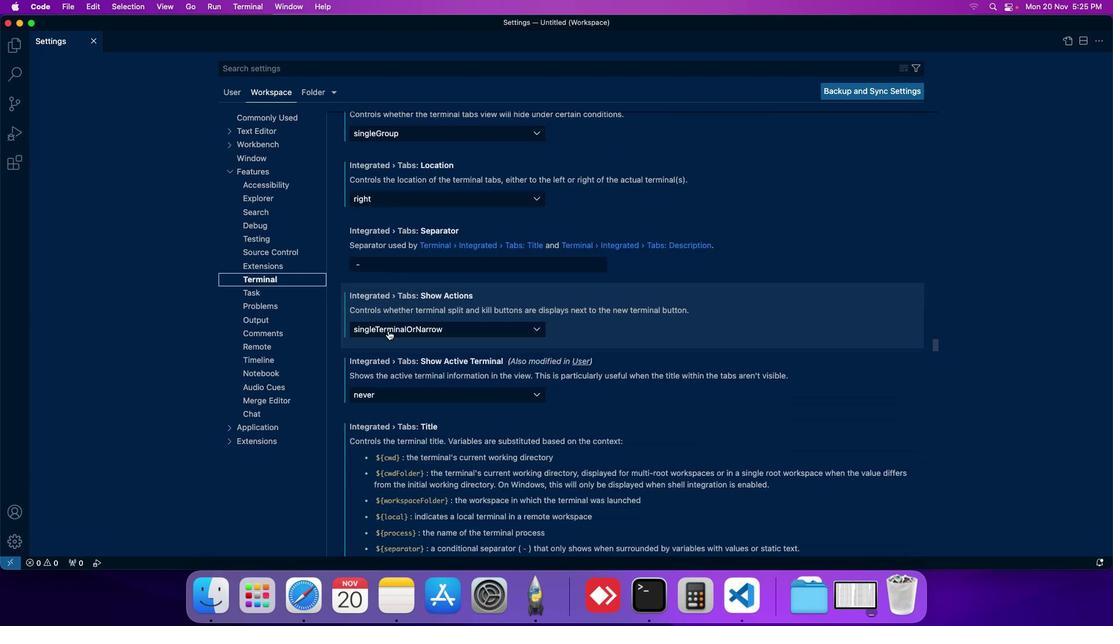 
Action: Mouse scrolled (391, 333) with delta (2, 2)
Screenshot: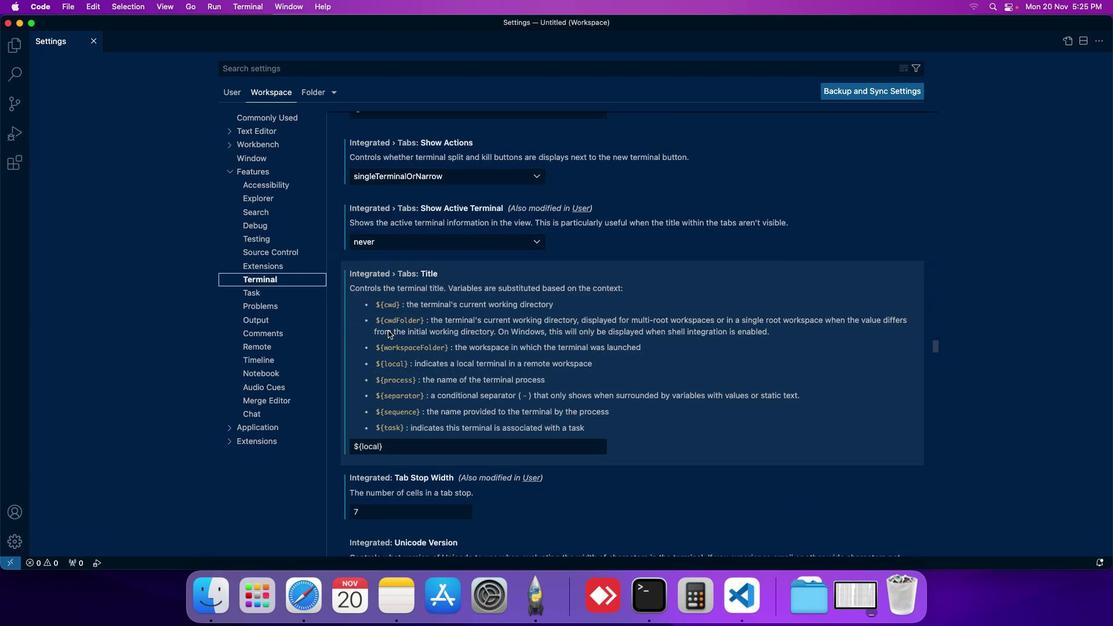 
Action: Mouse scrolled (391, 333) with delta (2, 2)
Screenshot: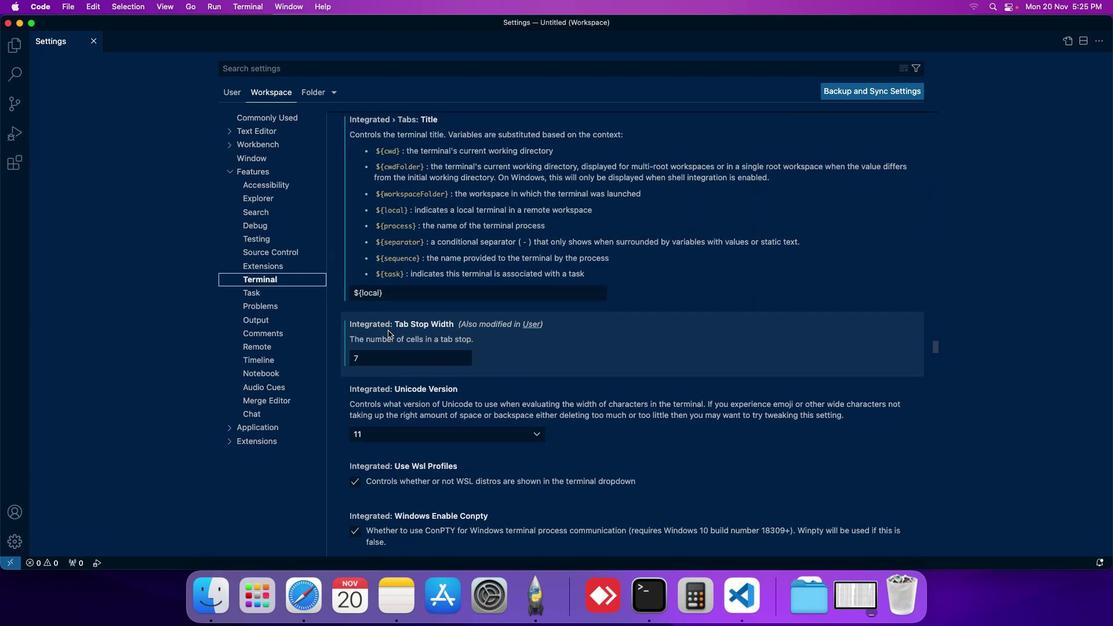
Action: Mouse scrolled (391, 333) with delta (2, 2)
Screenshot: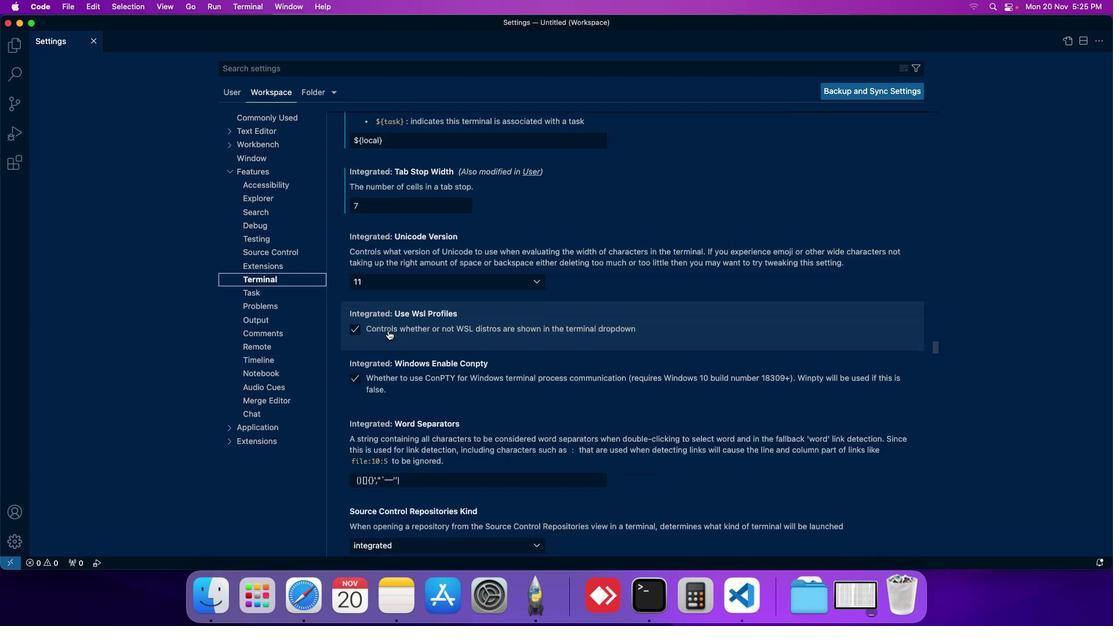 
Action: Mouse moved to (390, 283)
Screenshot: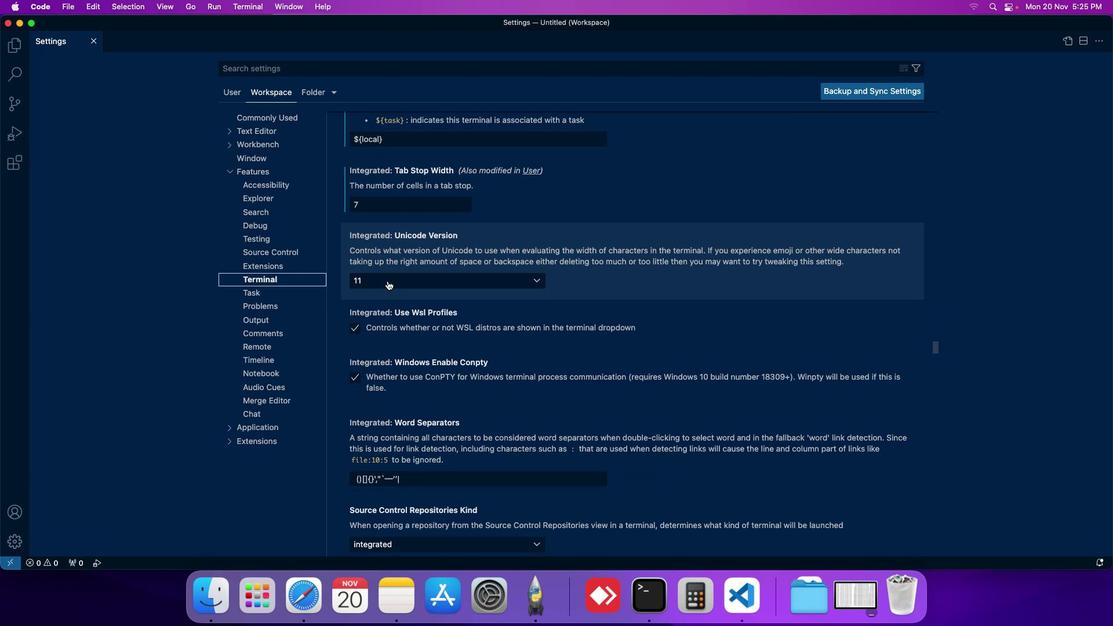 
Action: Mouse pressed left at (390, 283)
Screenshot: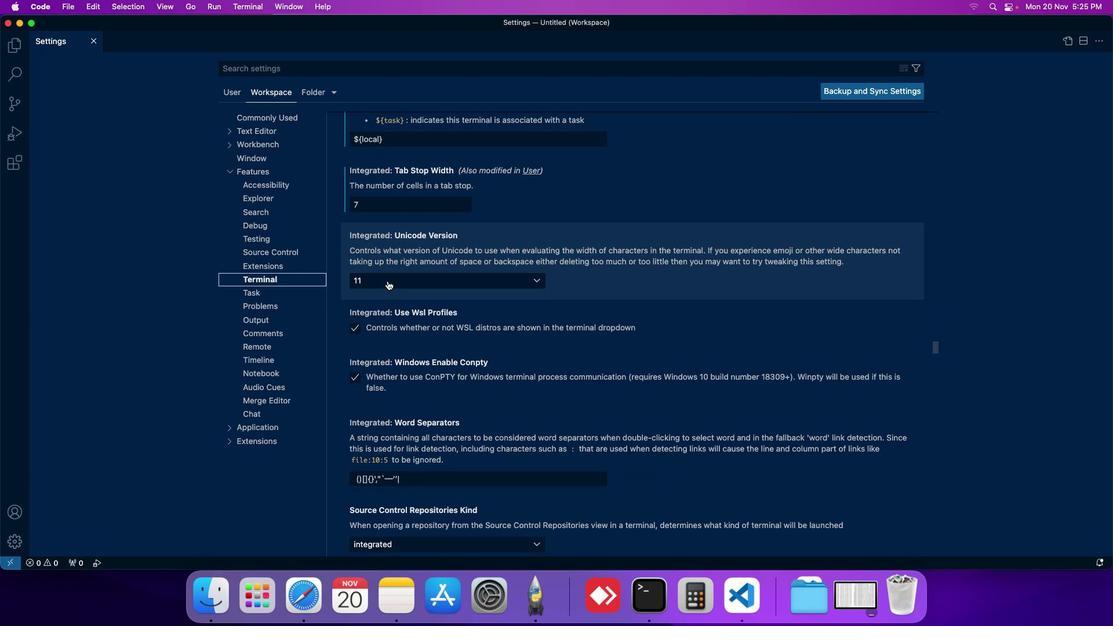 
Action: Mouse moved to (392, 311)
Screenshot: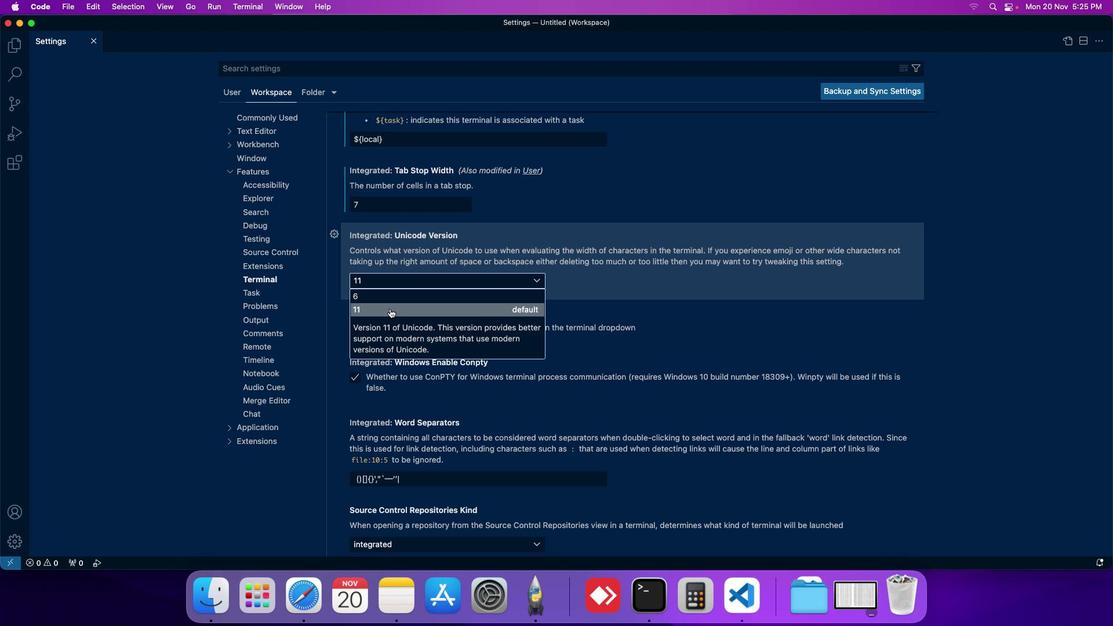 
Action: Mouse pressed left at (392, 311)
Screenshot: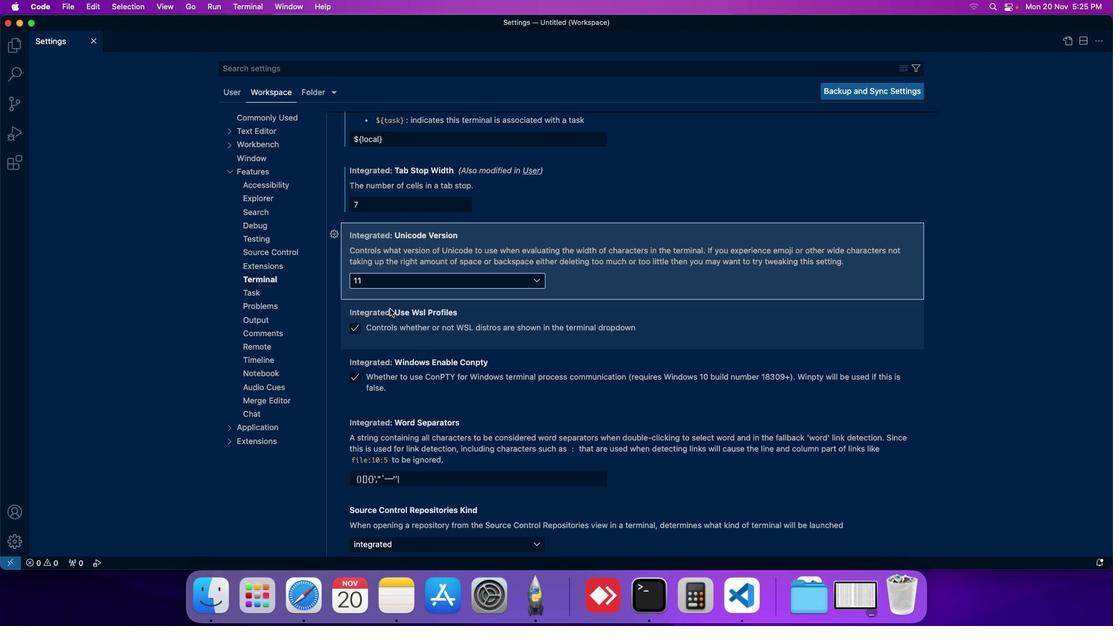 
Action: Mouse moved to (480, 284)
Screenshot: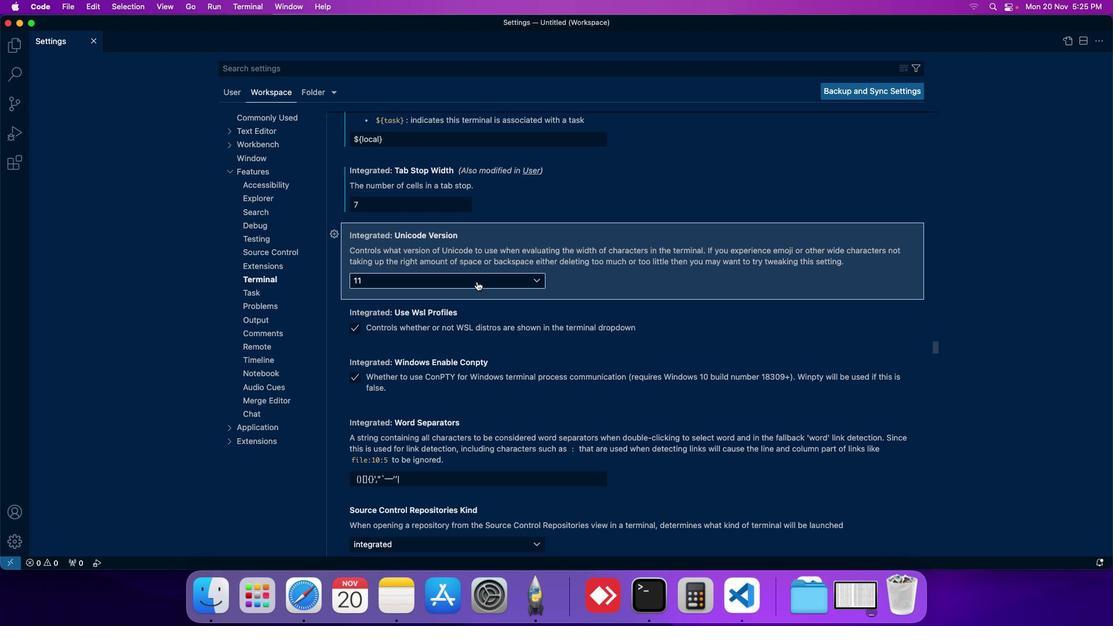 
